 Task: Add Sprouts Marinara Pasta Sauce to the cart.
Action: Mouse moved to (28, 83)
Screenshot: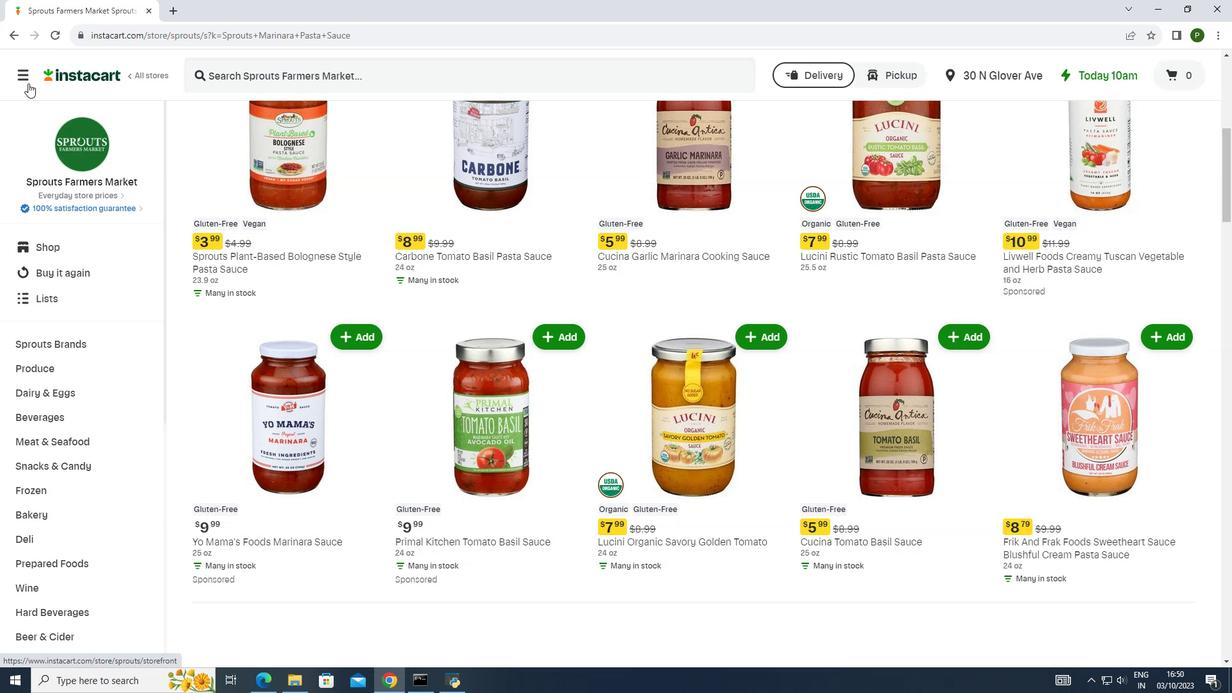 
Action: Mouse pressed left at (28, 83)
Screenshot: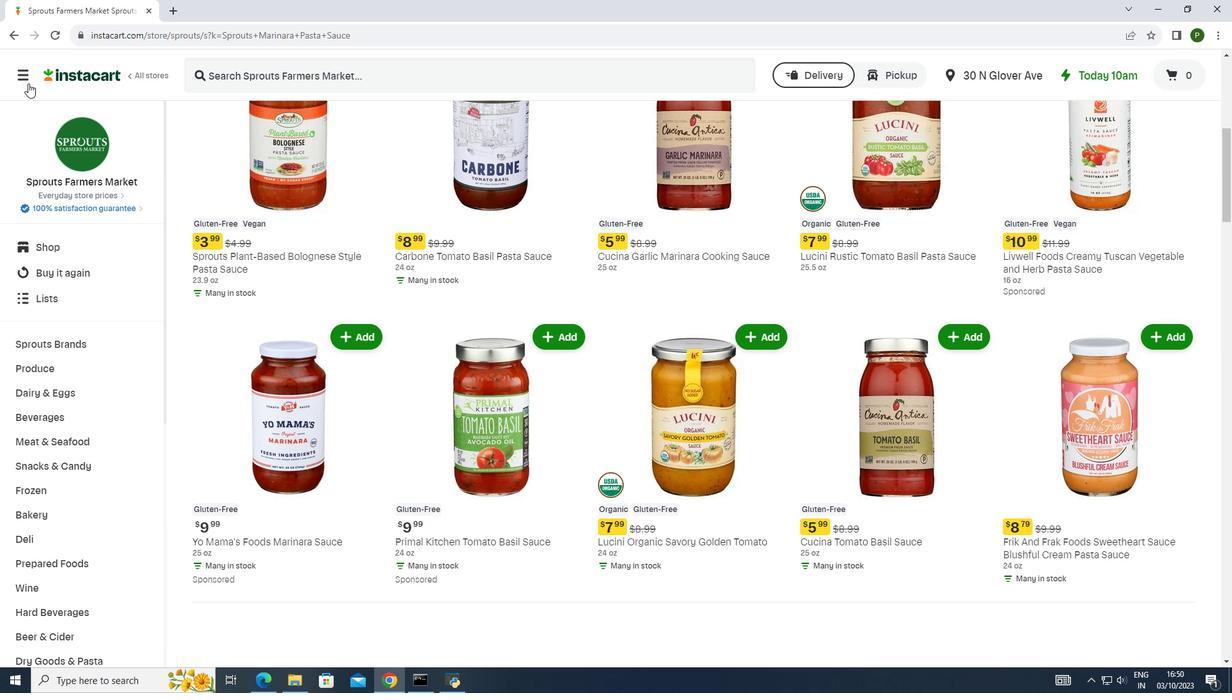 
Action: Mouse moved to (50, 330)
Screenshot: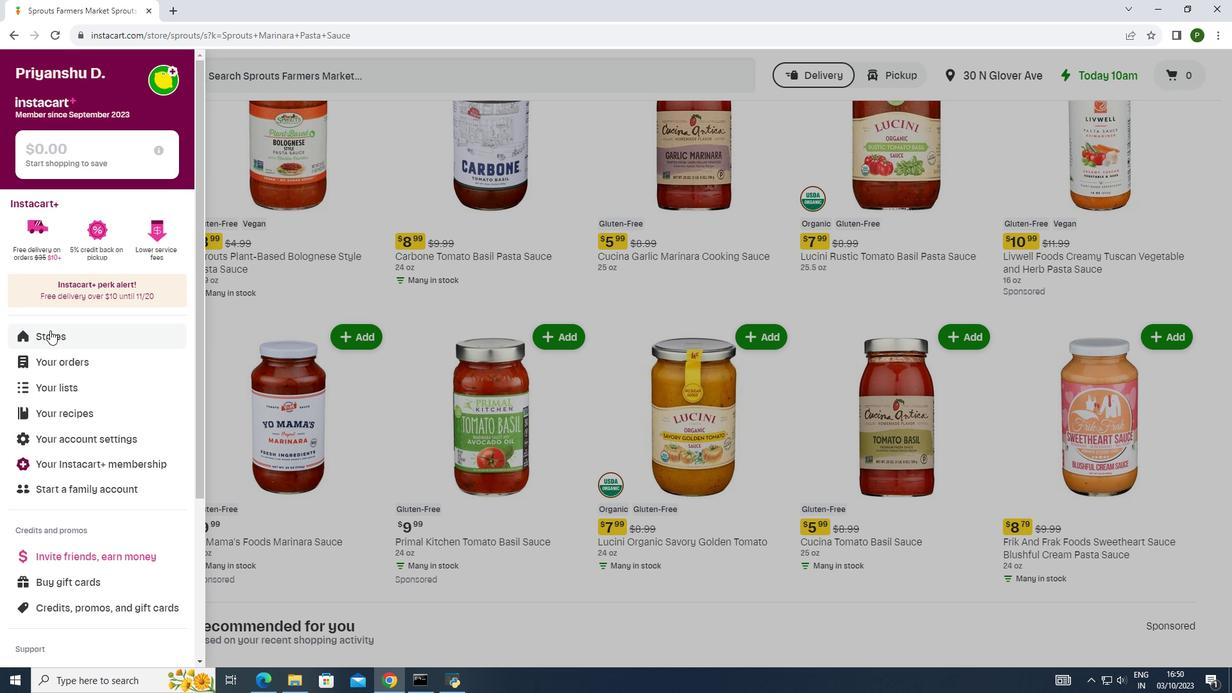 
Action: Mouse pressed left at (50, 330)
Screenshot: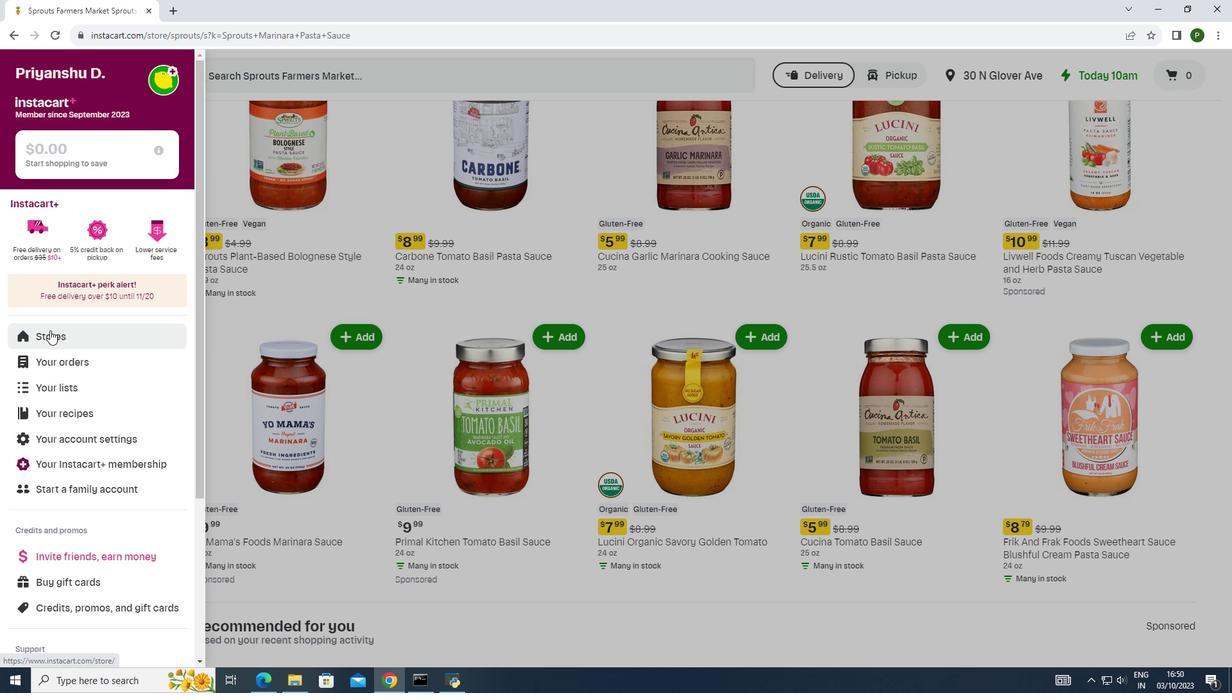 
Action: Mouse moved to (283, 130)
Screenshot: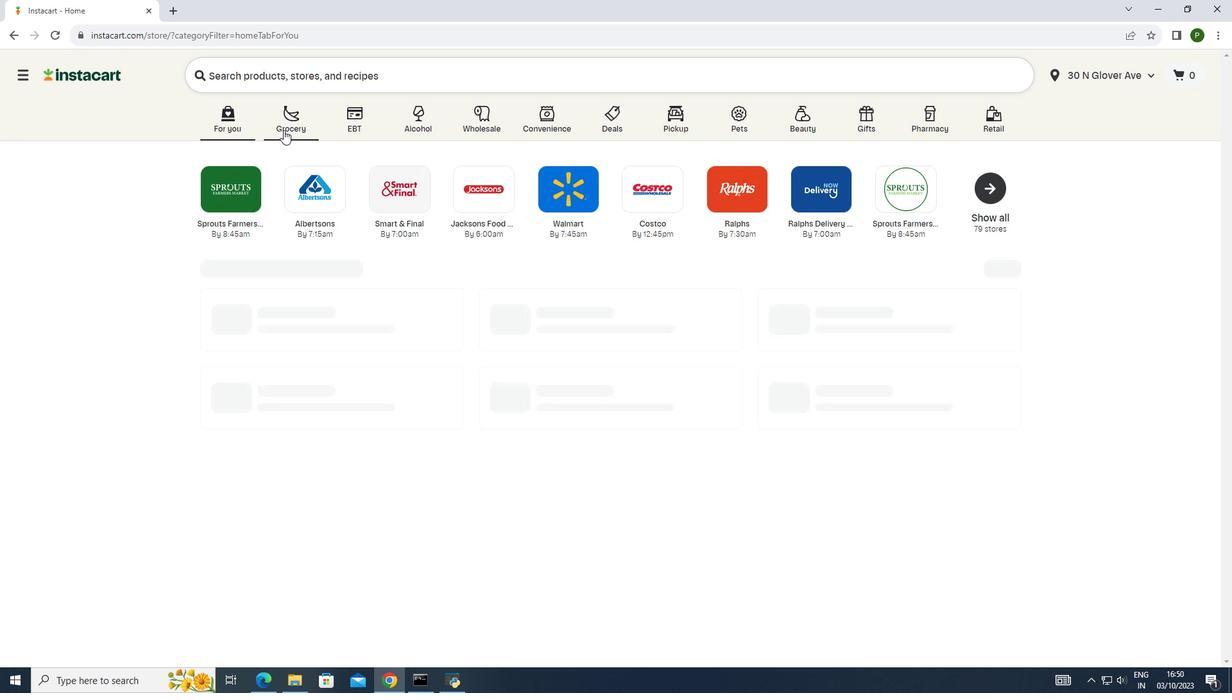
Action: Mouse pressed left at (283, 130)
Screenshot: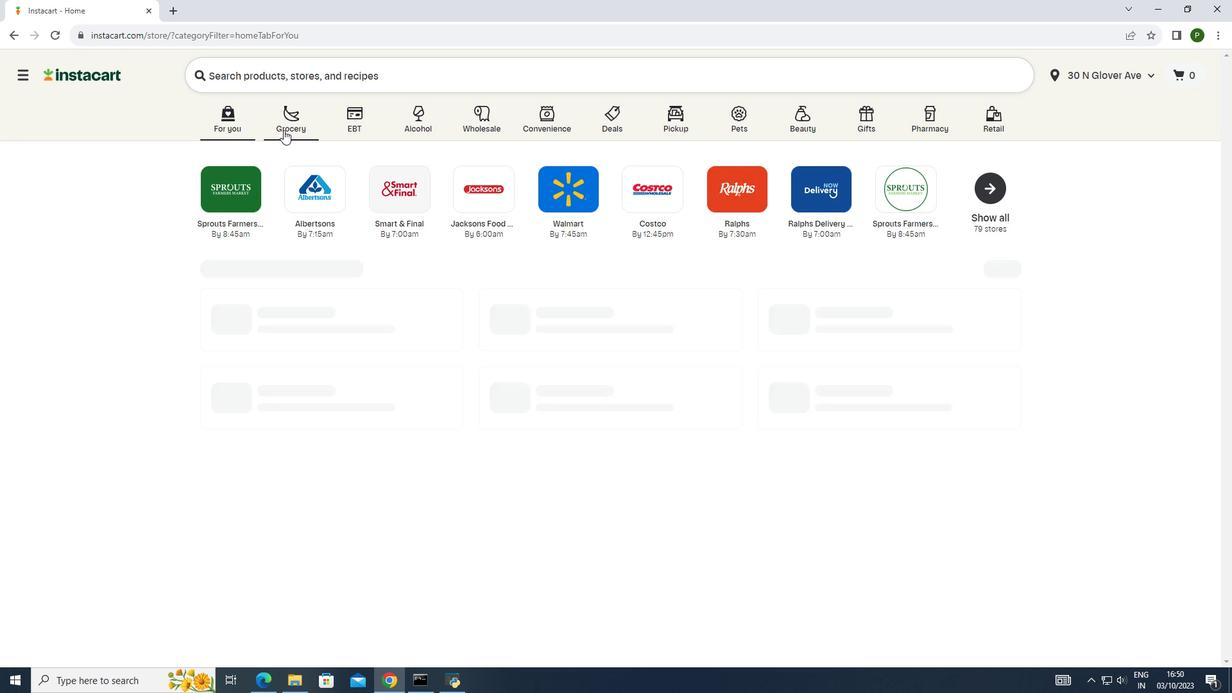 
Action: Mouse pressed left at (283, 130)
Screenshot: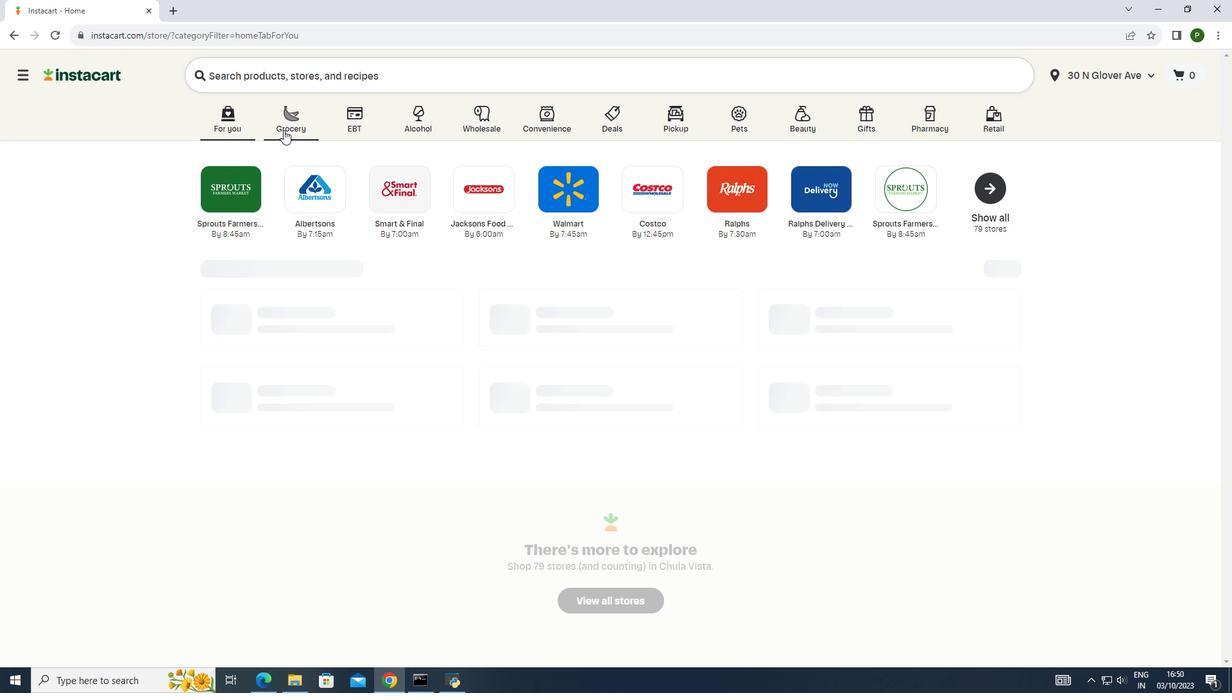 
Action: Mouse moved to (641, 200)
Screenshot: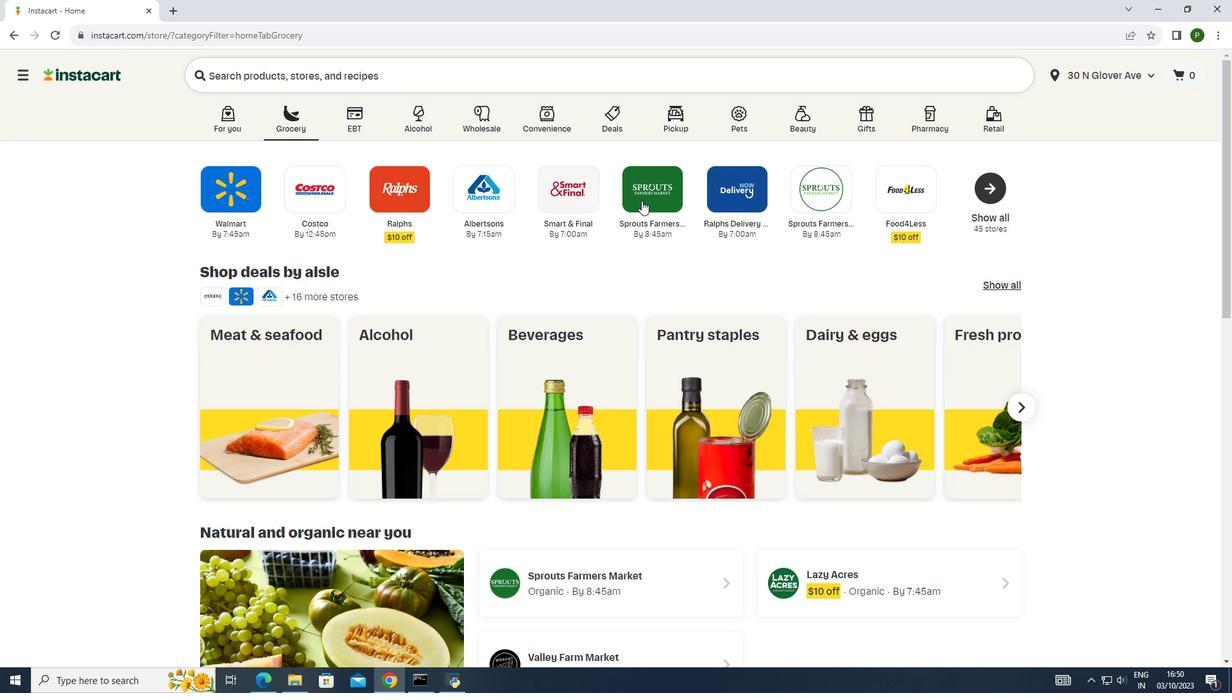 
Action: Mouse pressed left at (641, 200)
Screenshot: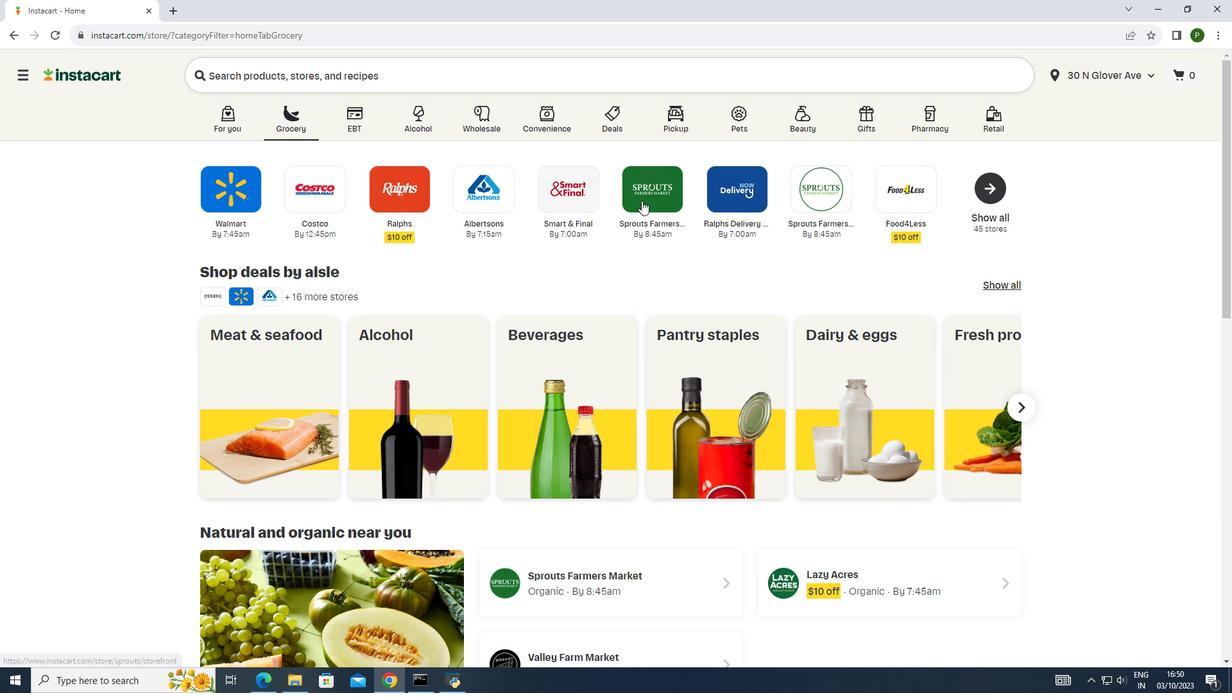 
Action: Mouse moved to (95, 345)
Screenshot: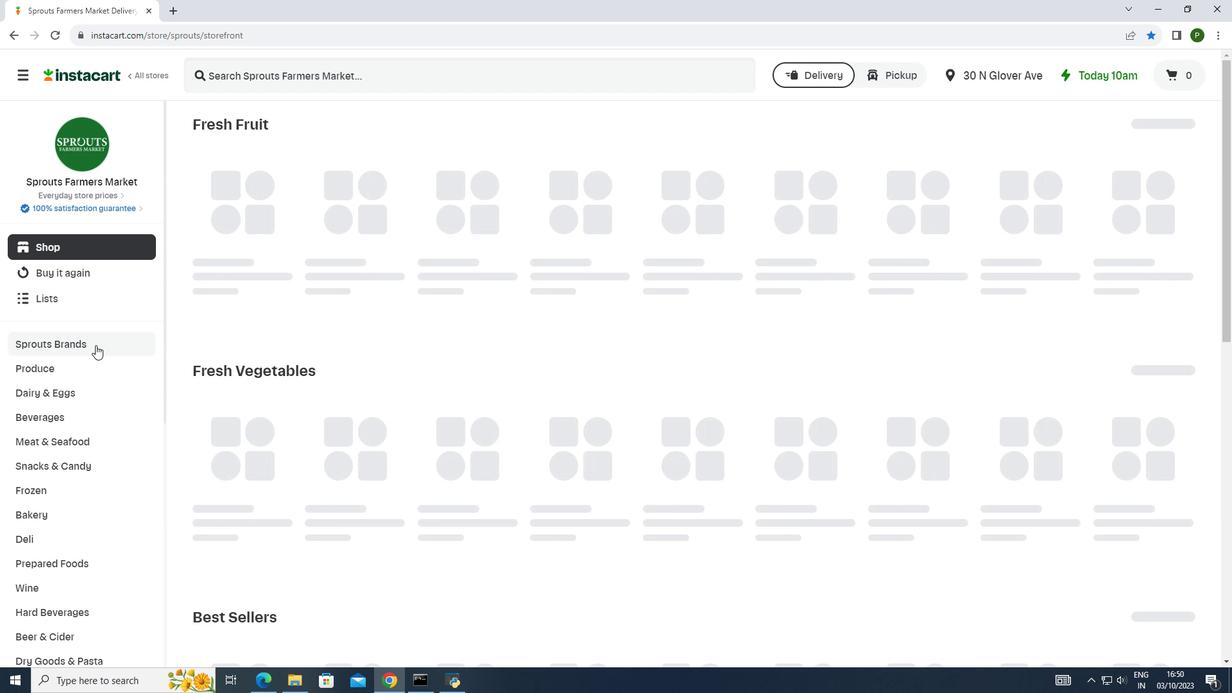 
Action: Mouse pressed left at (95, 345)
Screenshot: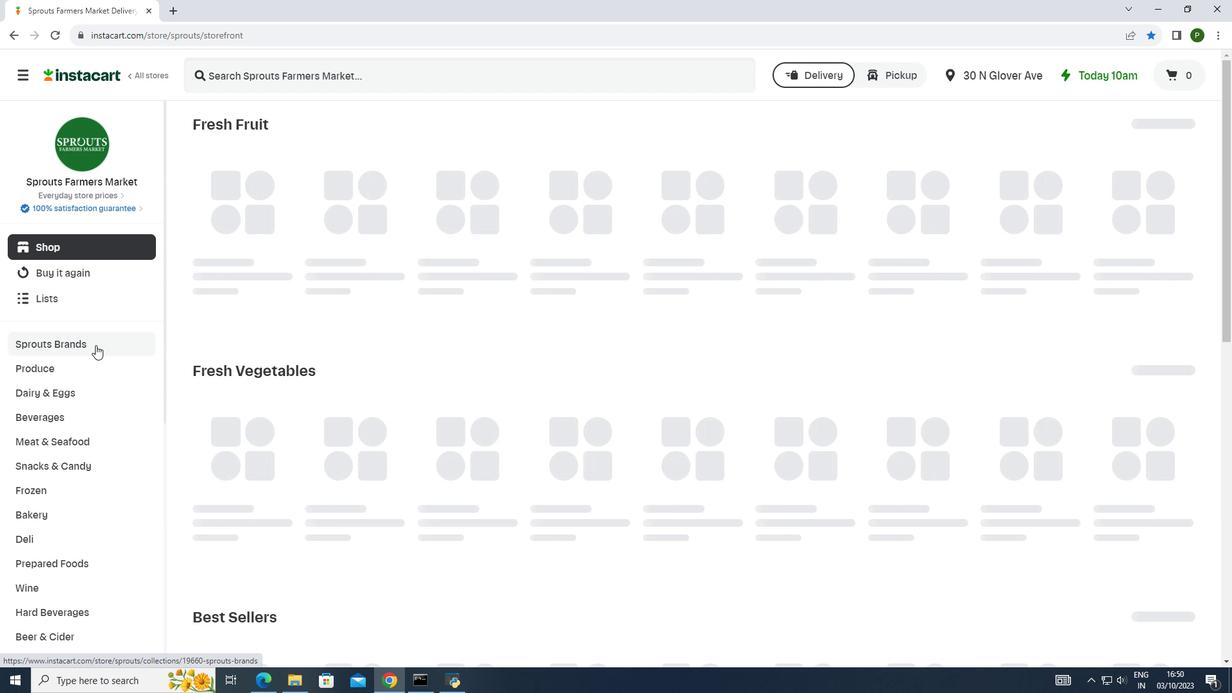 
Action: Mouse moved to (77, 441)
Screenshot: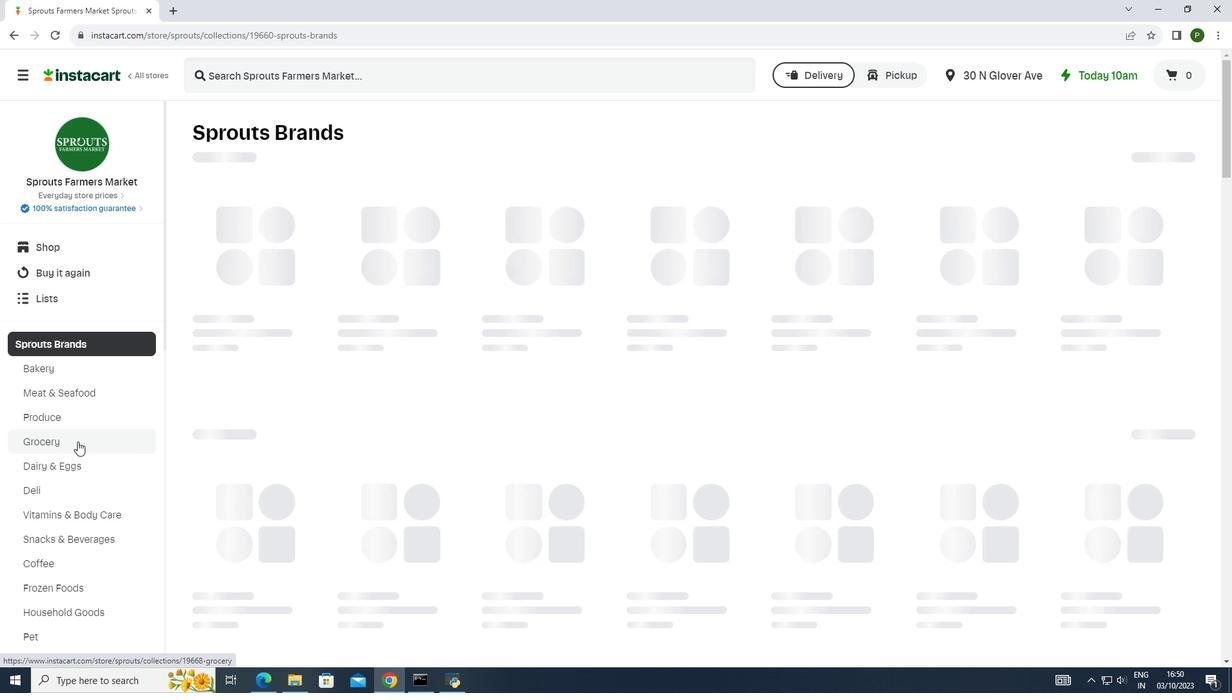 
Action: Mouse pressed left at (77, 441)
Screenshot: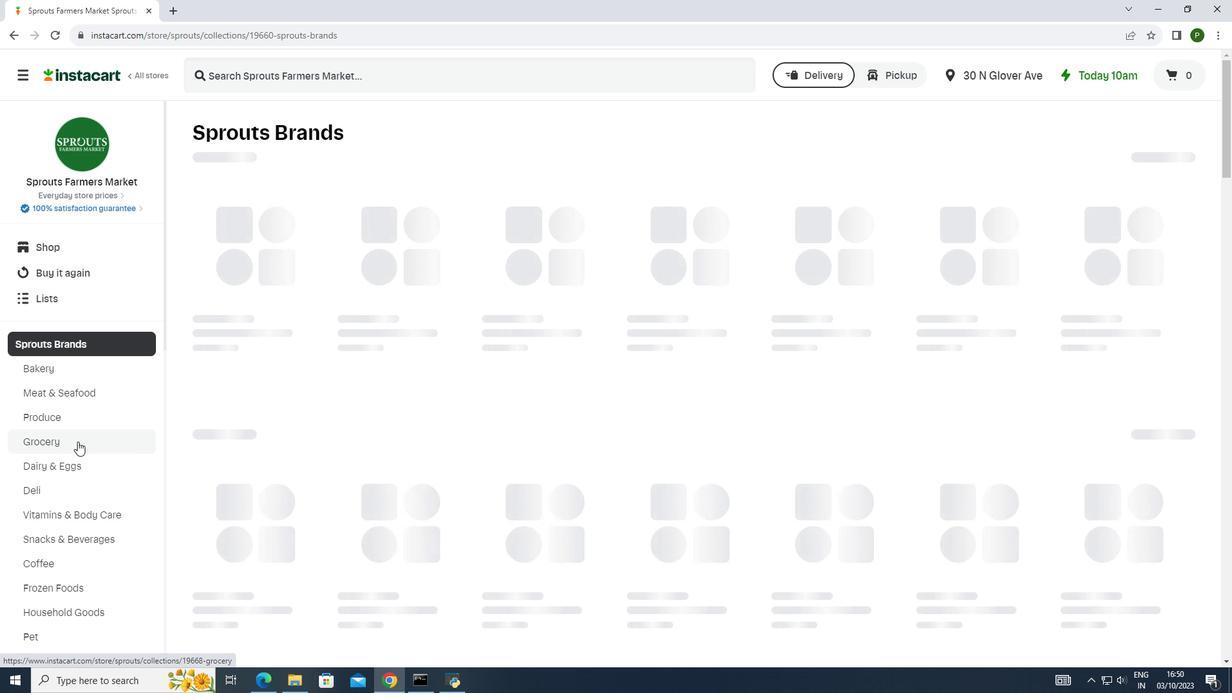 
Action: Mouse moved to (228, 227)
Screenshot: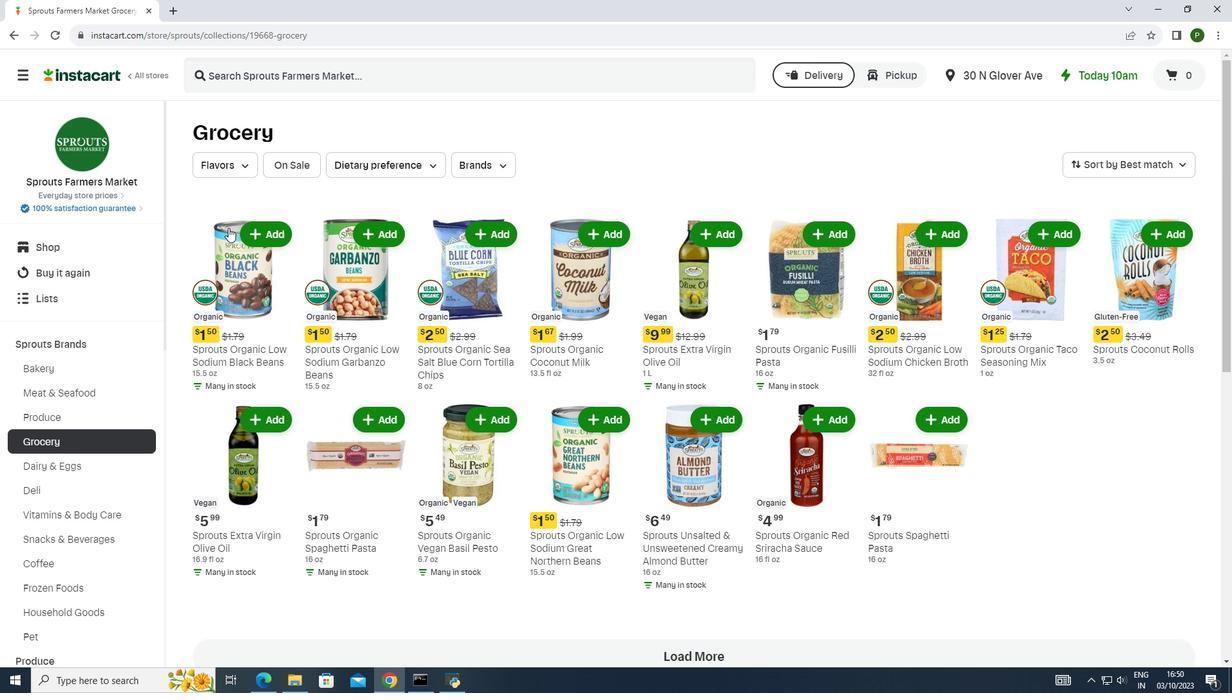 
Action: Mouse scrolled (228, 227) with delta (0, 0)
Screenshot: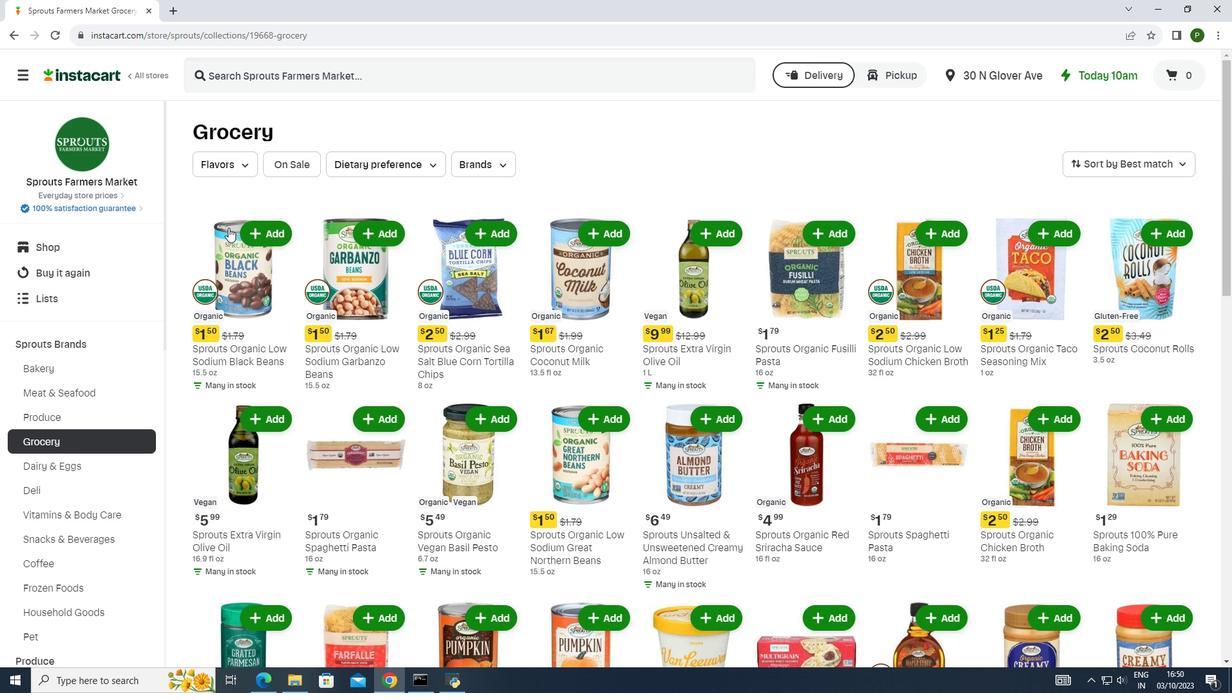 
Action: Mouse scrolled (228, 227) with delta (0, 0)
Screenshot: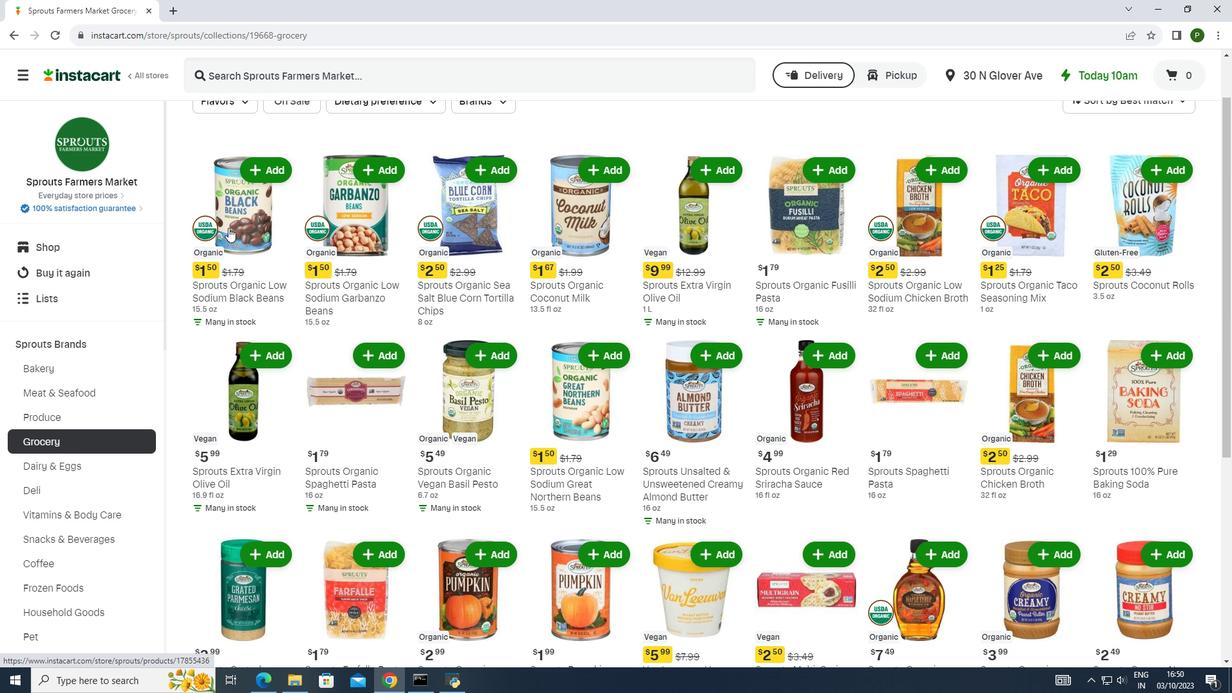 
Action: Mouse moved to (250, 236)
Screenshot: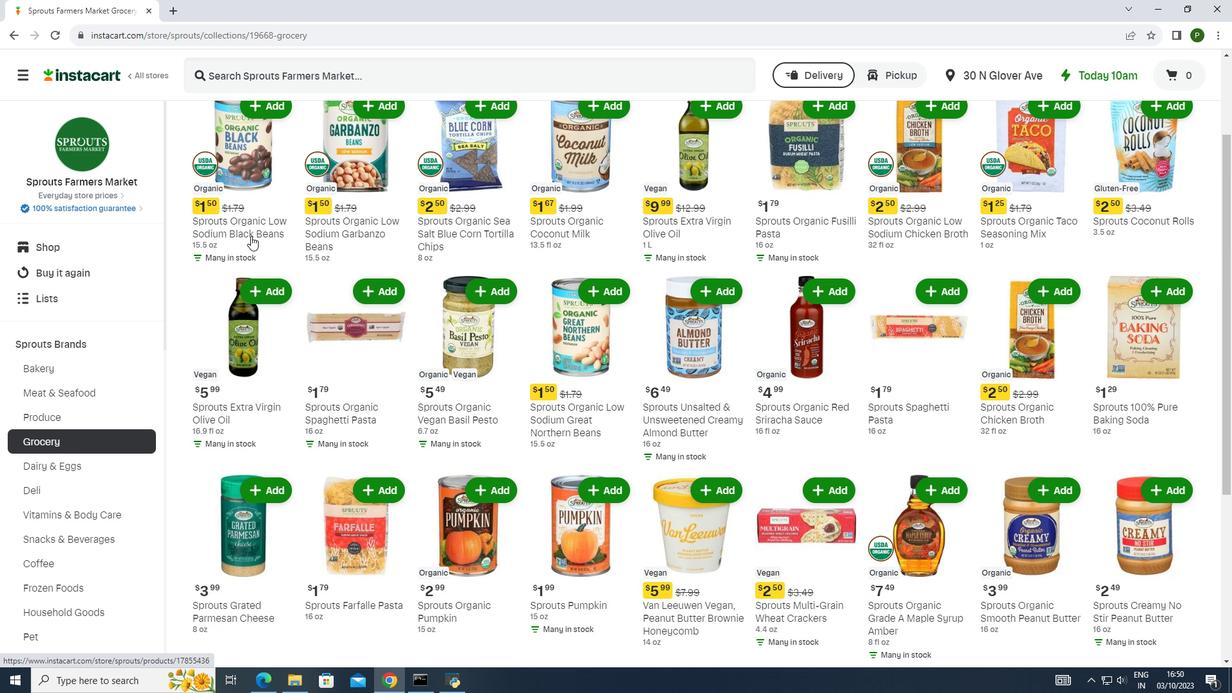 
Action: Mouse scrolled (250, 235) with delta (0, 0)
Screenshot: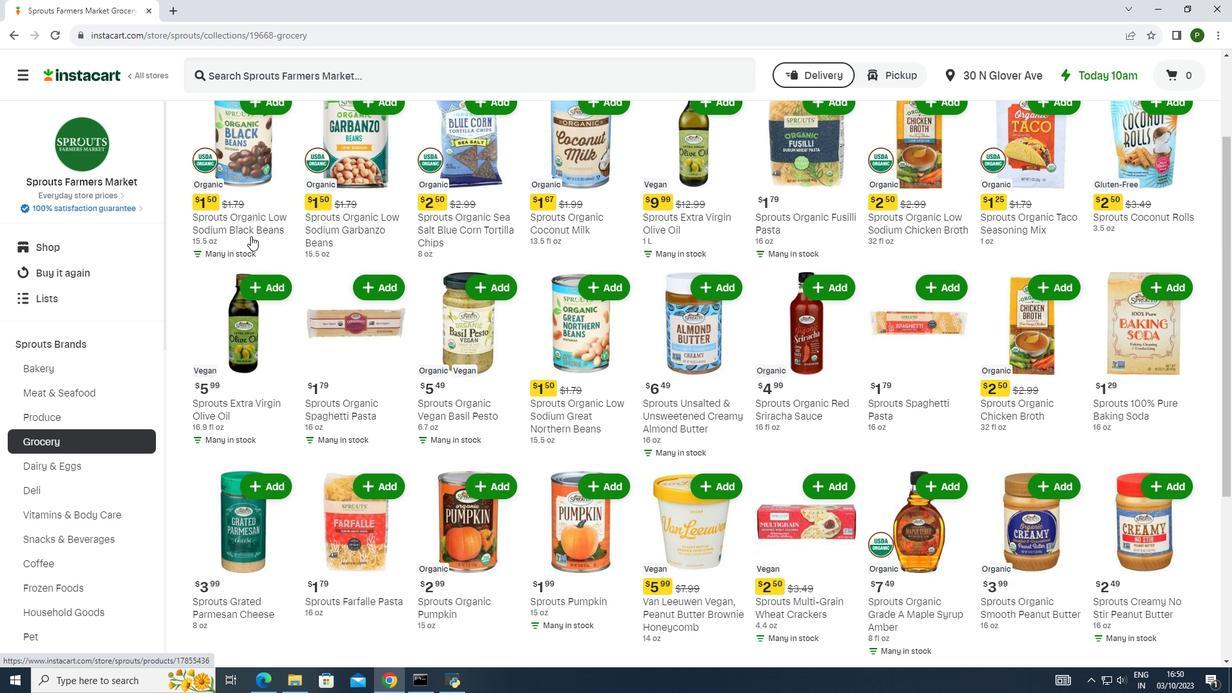 
Action: Mouse scrolled (250, 235) with delta (0, 0)
Screenshot: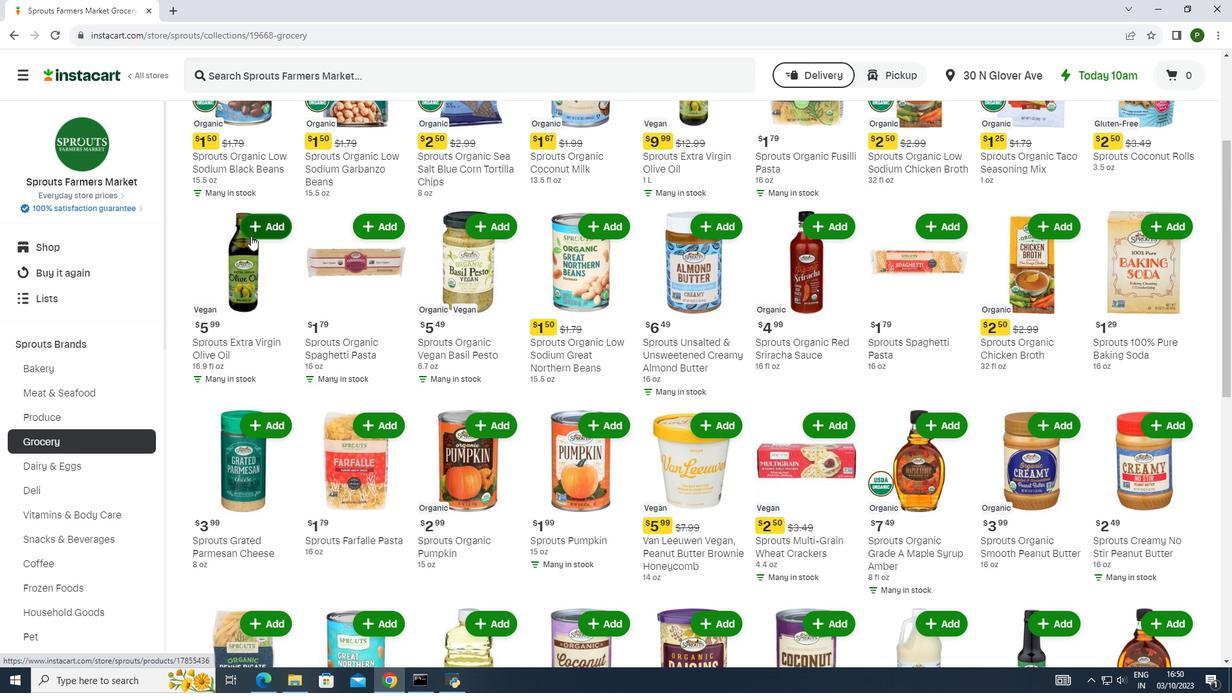 
Action: Mouse scrolled (250, 235) with delta (0, 0)
Screenshot: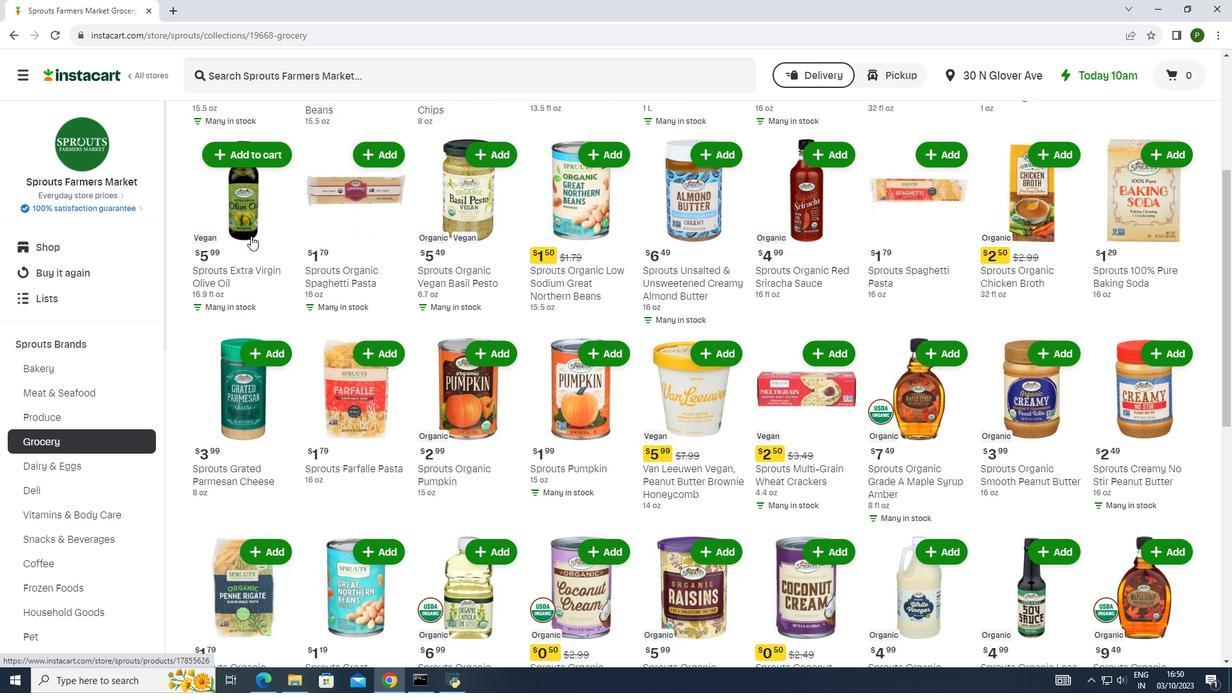 
Action: Mouse scrolled (250, 235) with delta (0, 0)
Screenshot: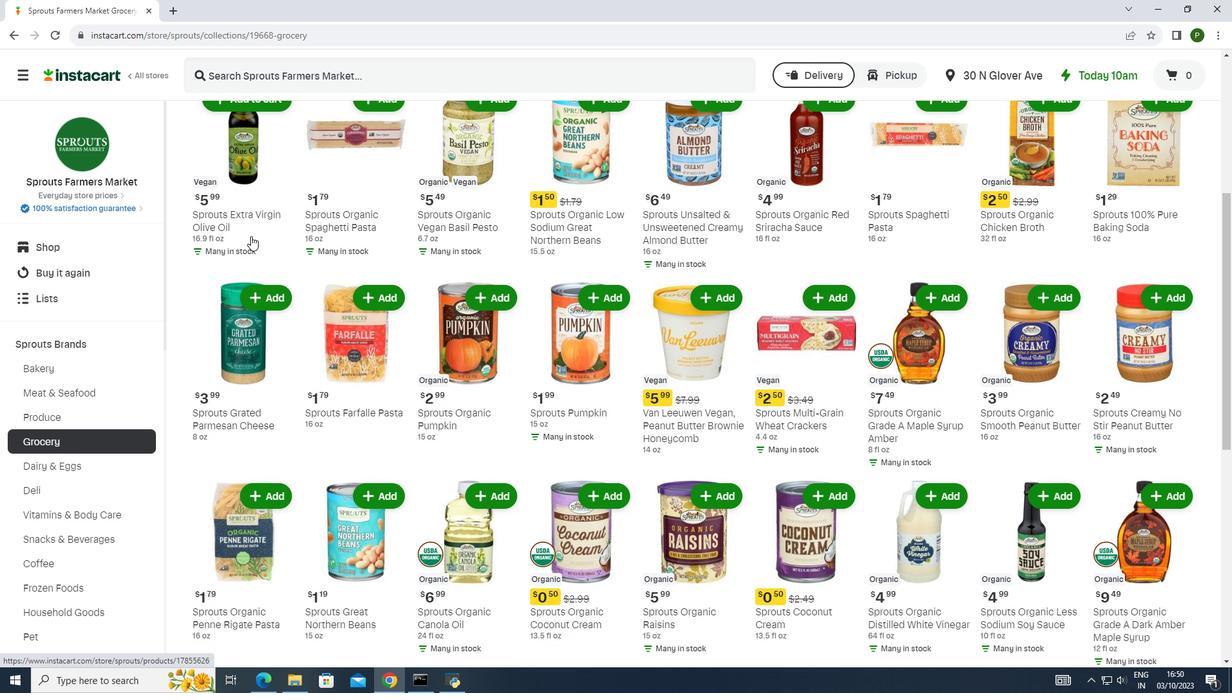 
Action: Mouse scrolled (250, 235) with delta (0, 0)
Screenshot: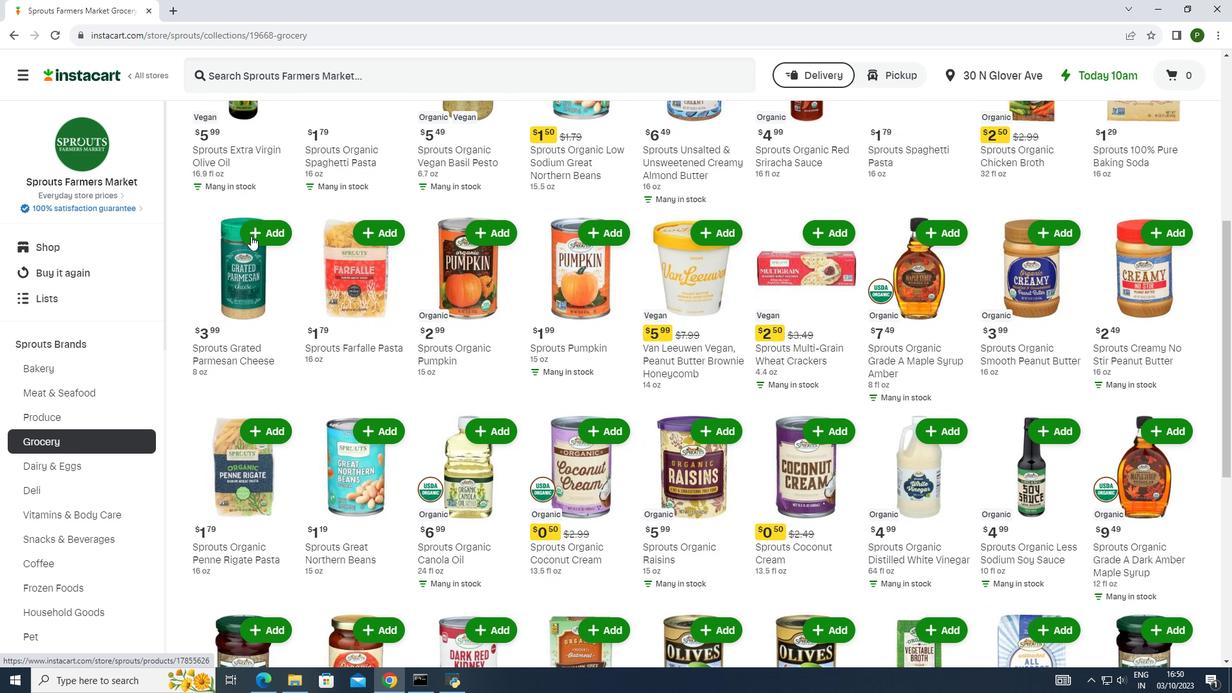 
Action: Mouse scrolled (250, 235) with delta (0, 0)
Screenshot: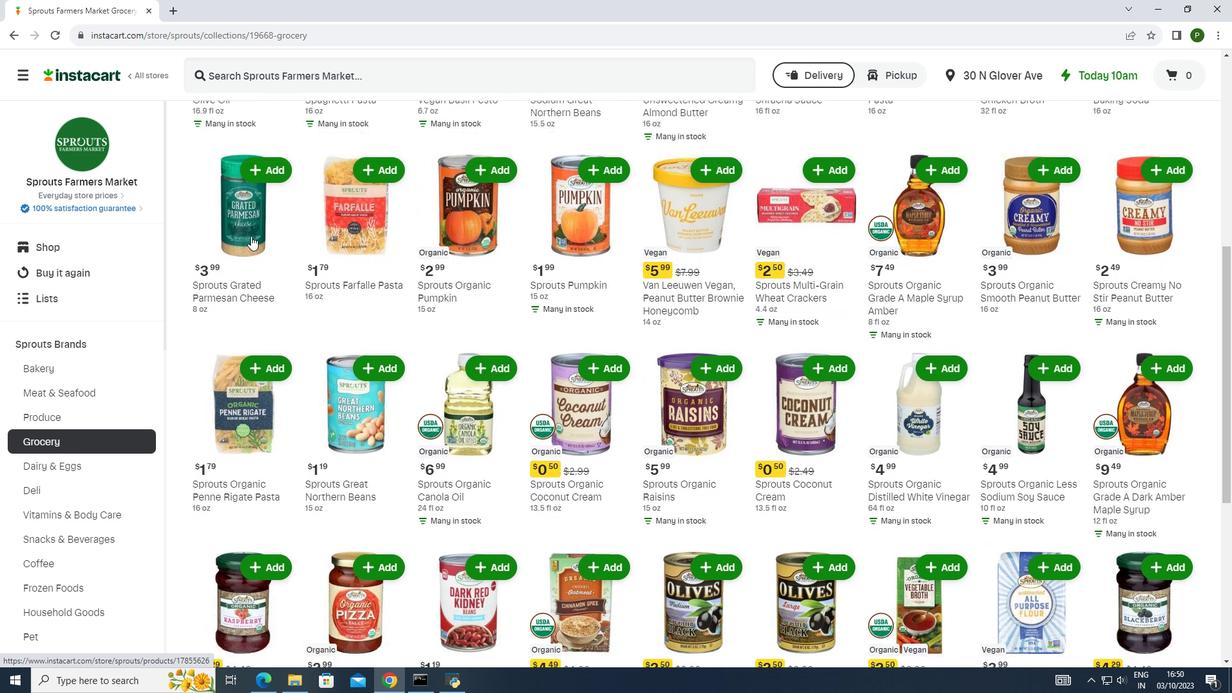 
Action: Mouse scrolled (250, 235) with delta (0, 0)
Screenshot: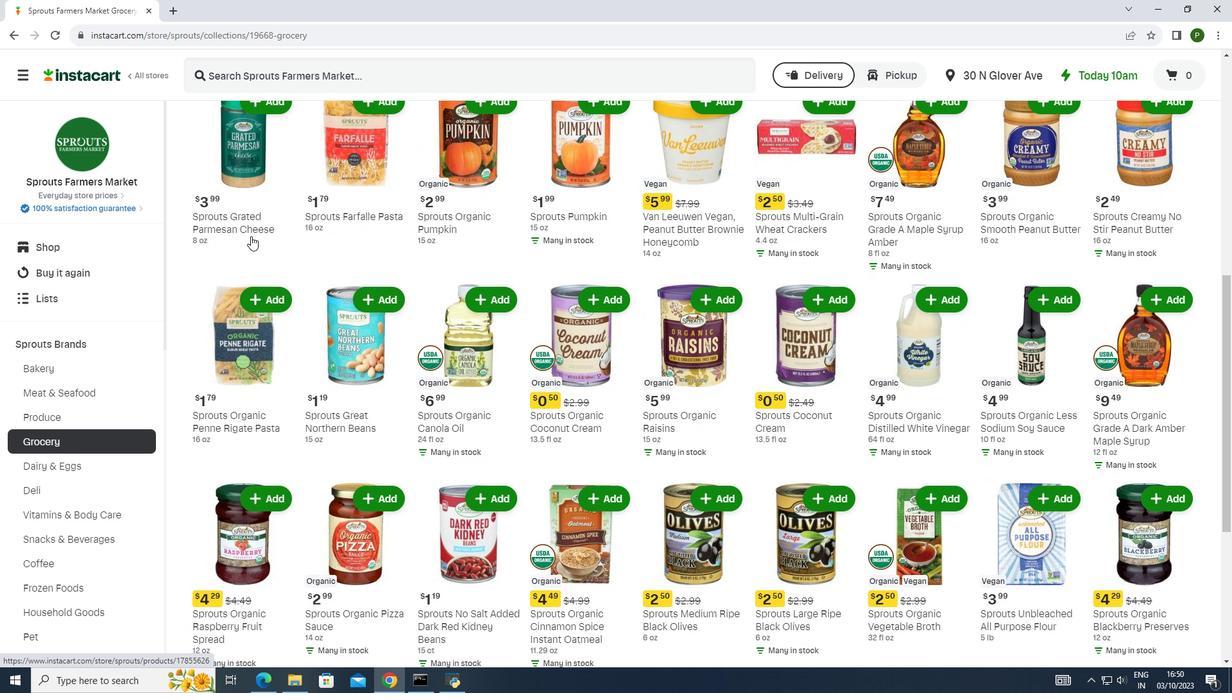 
Action: Mouse scrolled (250, 235) with delta (0, 0)
Screenshot: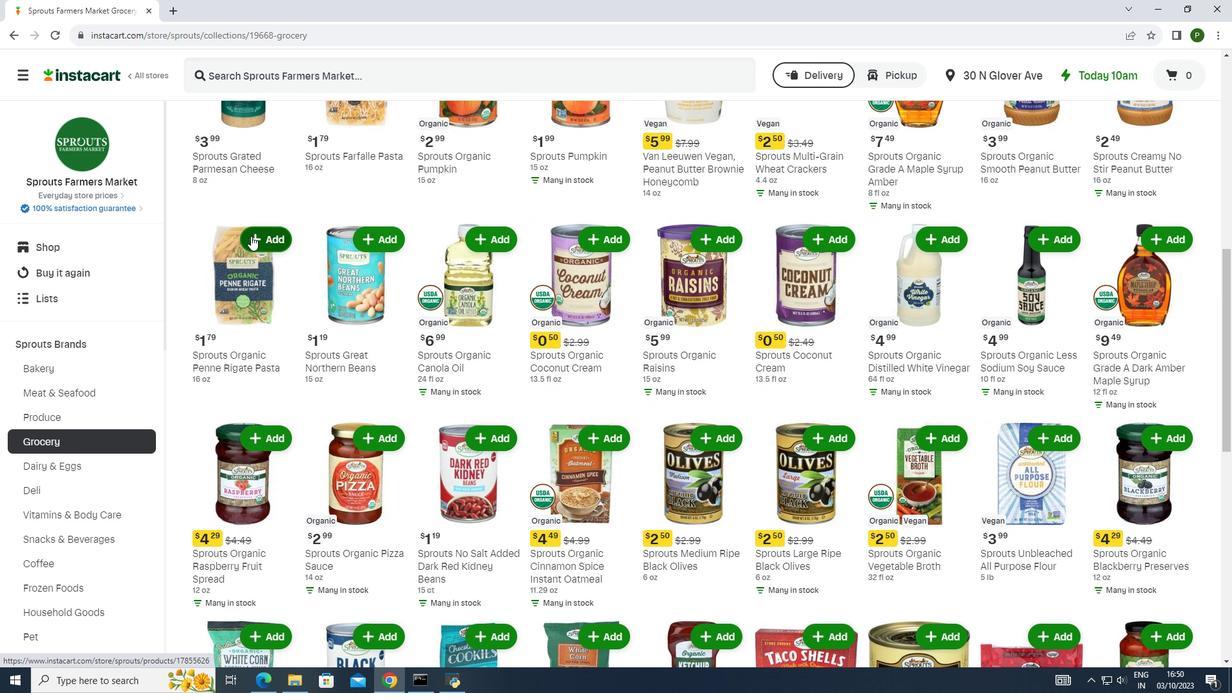 
Action: Mouse scrolled (250, 235) with delta (0, 0)
Screenshot: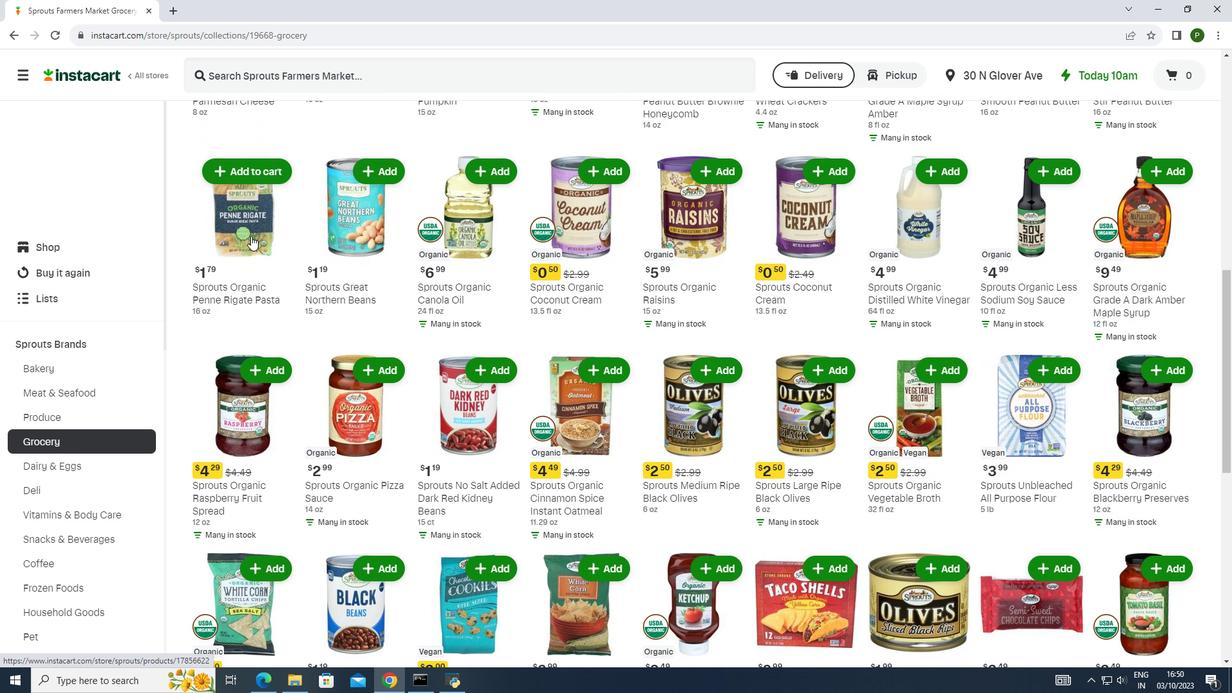 
Action: Mouse scrolled (250, 235) with delta (0, 0)
Screenshot: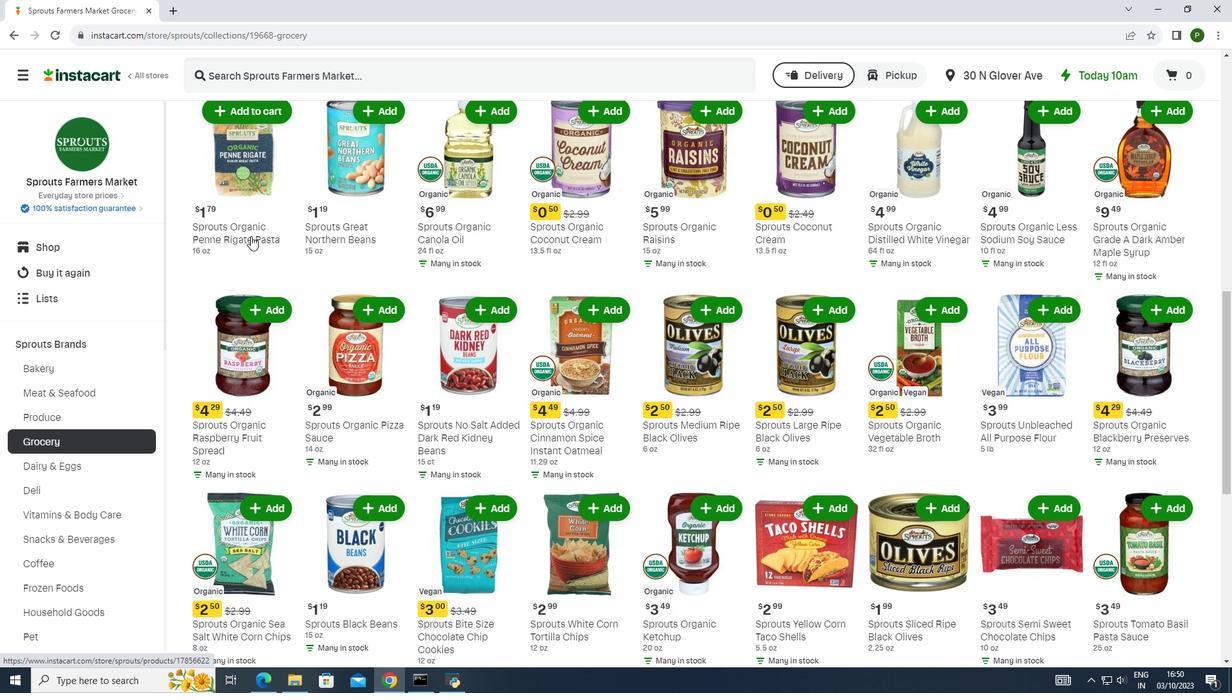 
Action: Mouse scrolled (250, 235) with delta (0, 0)
Screenshot: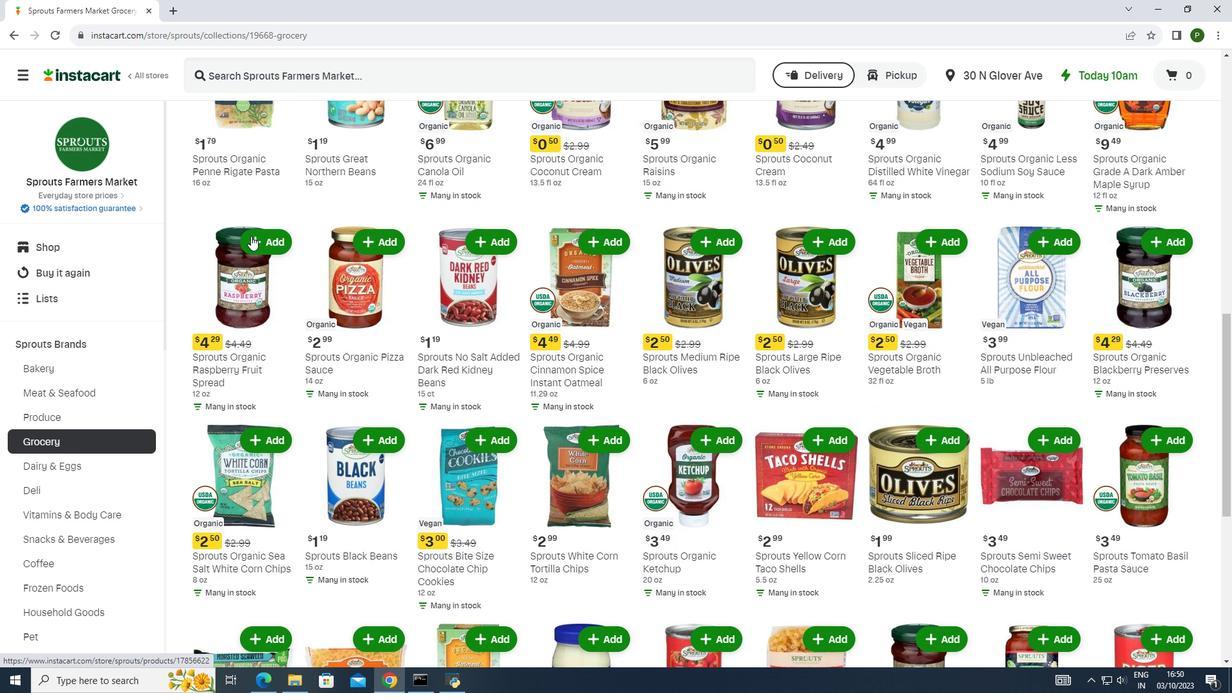 
Action: Mouse scrolled (250, 235) with delta (0, 0)
Screenshot: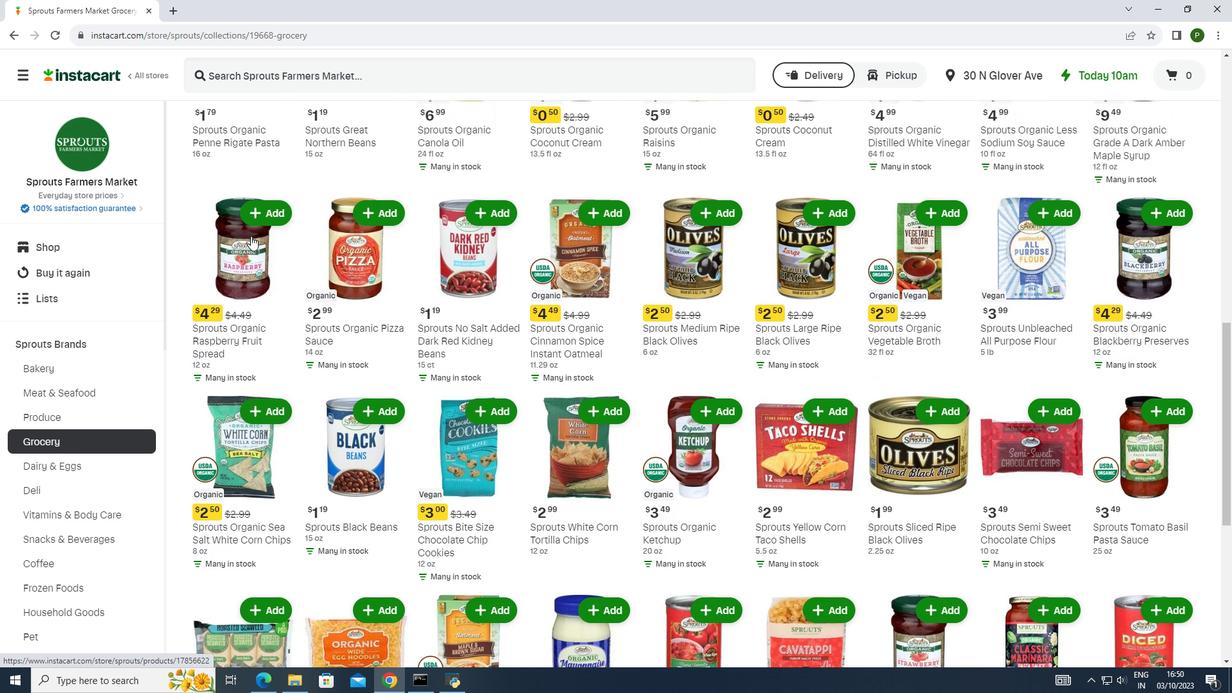 
Action: Mouse scrolled (250, 235) with delta (0, 0)
Screenshot: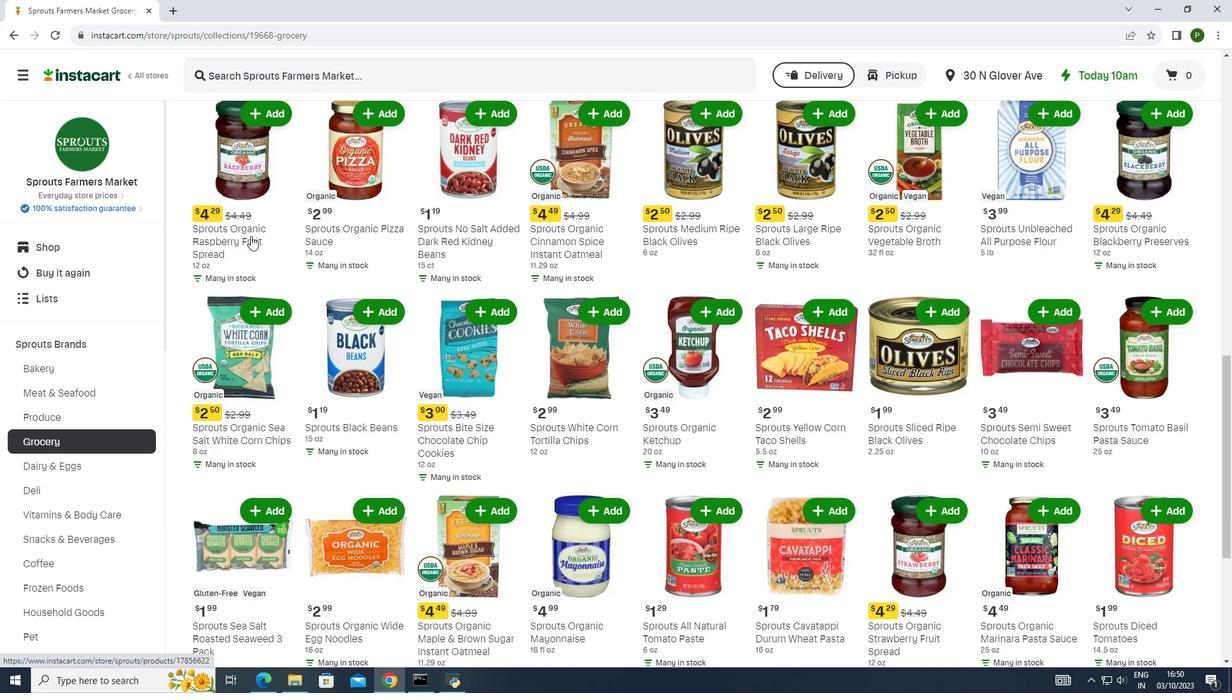 
Action: Mouse scrolled (250, 235) with delta (0, 0)
Screenshot: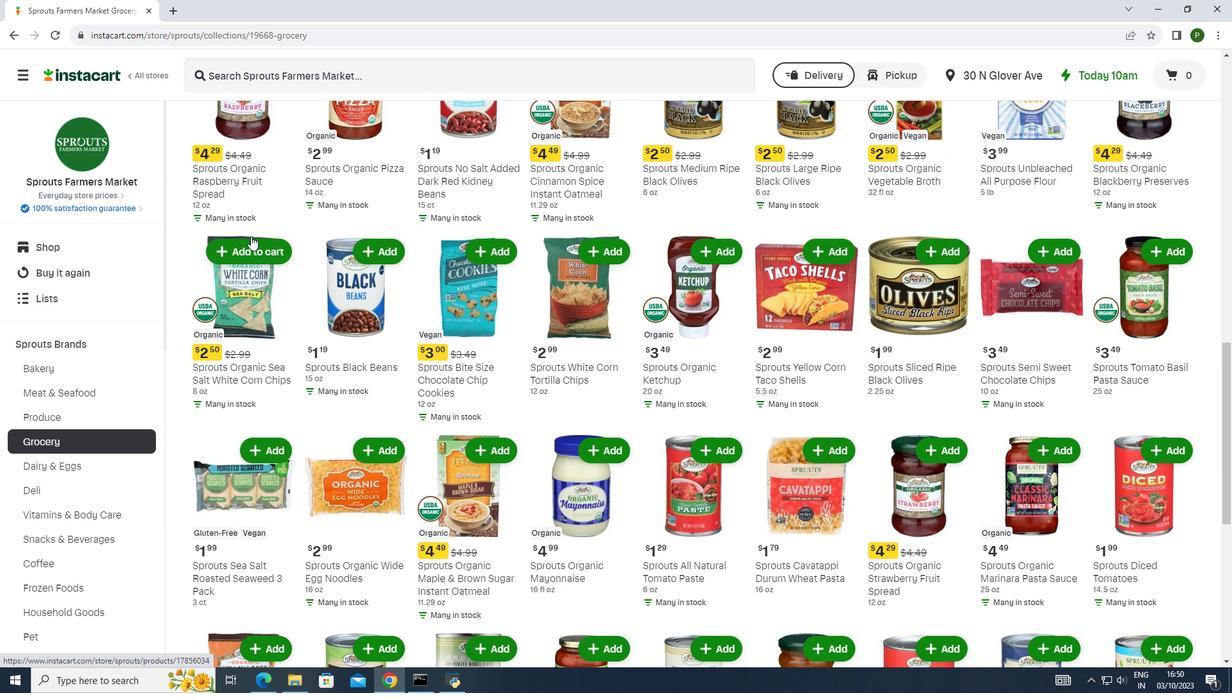 
Action: Mouse scrolled (250, 235) with delta (0, 0)
Screenshot: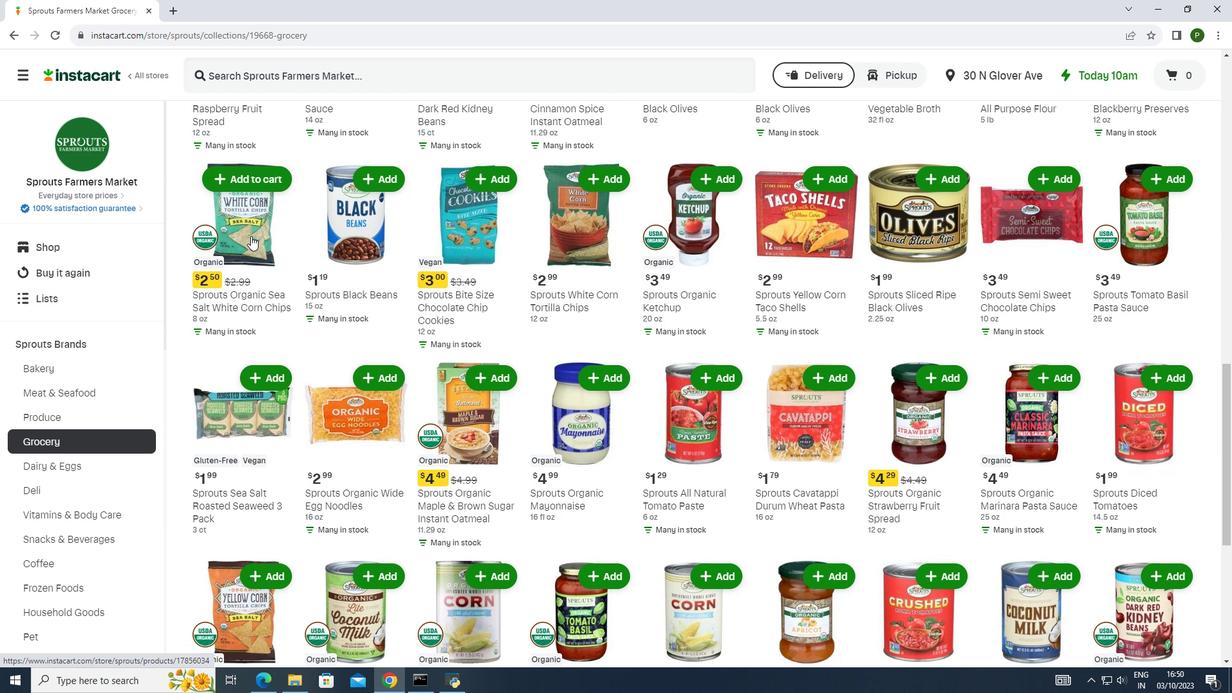 
Action: Mouse scrolled (250, 235) with delta (0, 0)
Screenshot: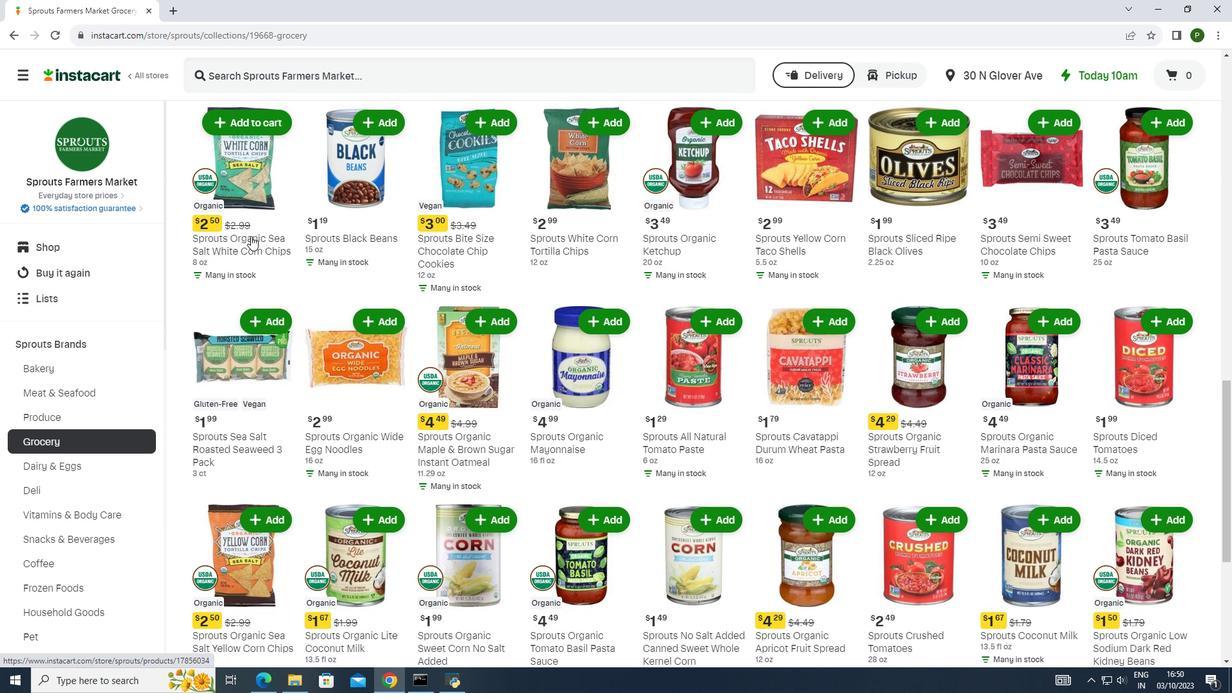 
Action: Mouse scrolled (250, 235) with delta (0, 0)
Screenshot: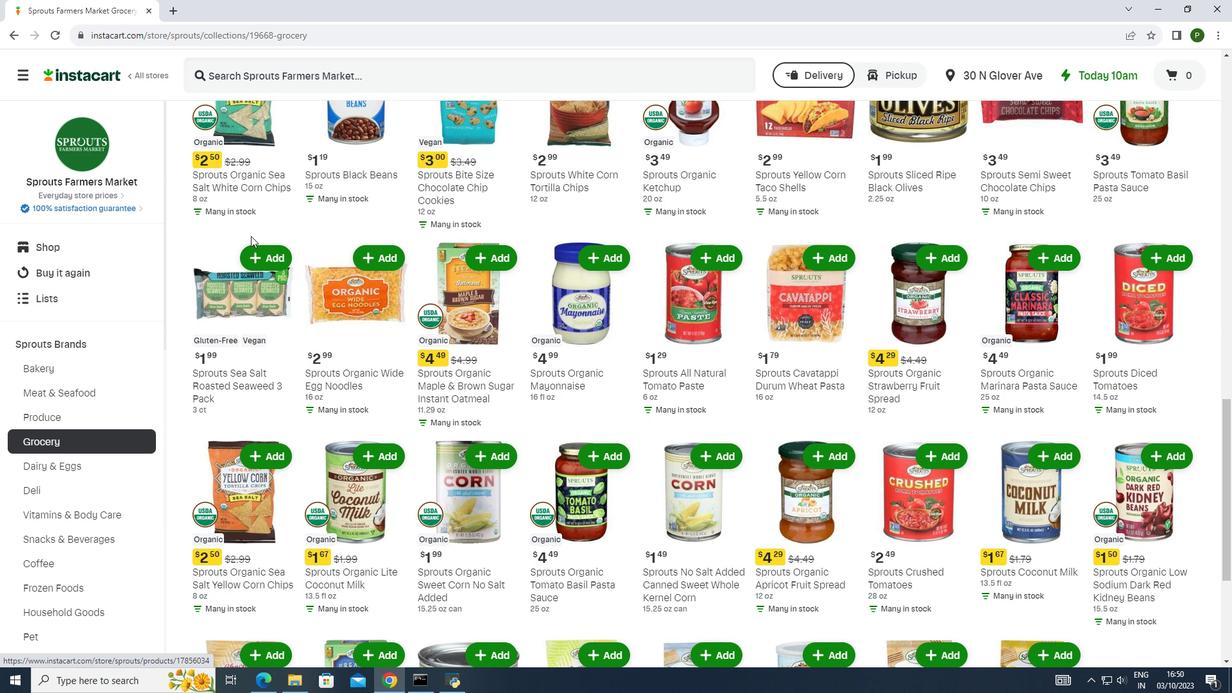 
Action: Mouse scrolled (250, 235) with delta (0, 0)
Screenshot: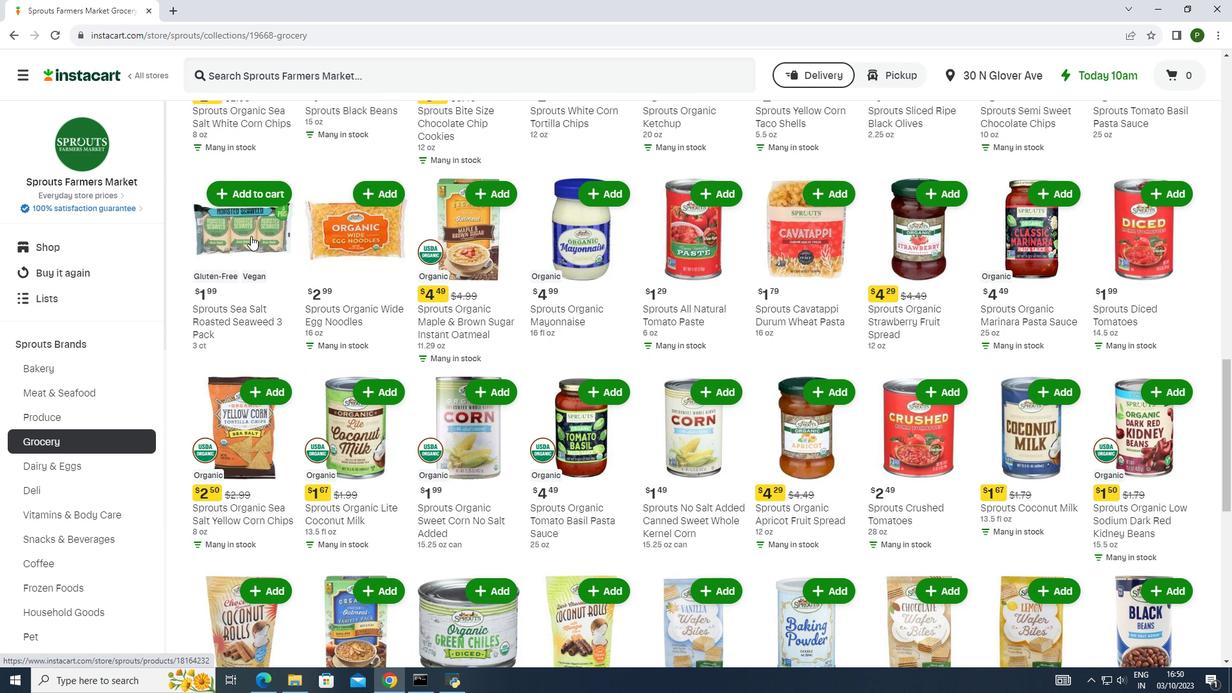 
Action: Mouse scrolled (250, 235) with delta (0, 0)
Screenshot: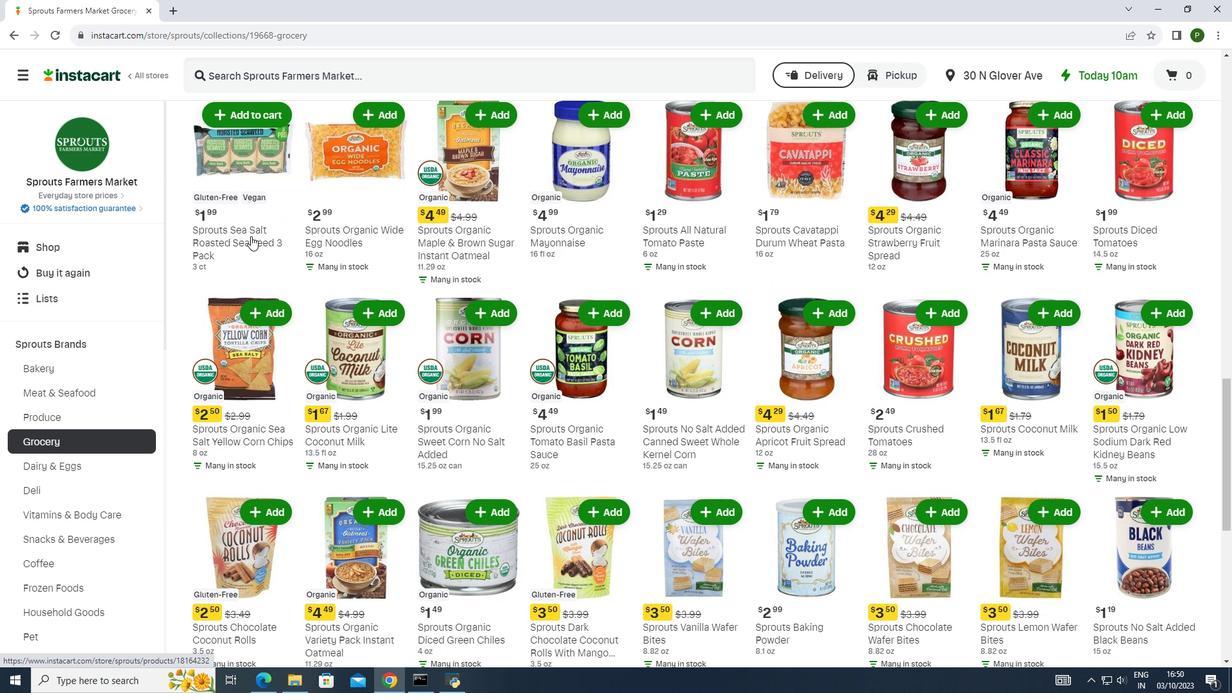 
Action: Mouse scrolled (250, 235) with delta (0, 0)
Screenshot: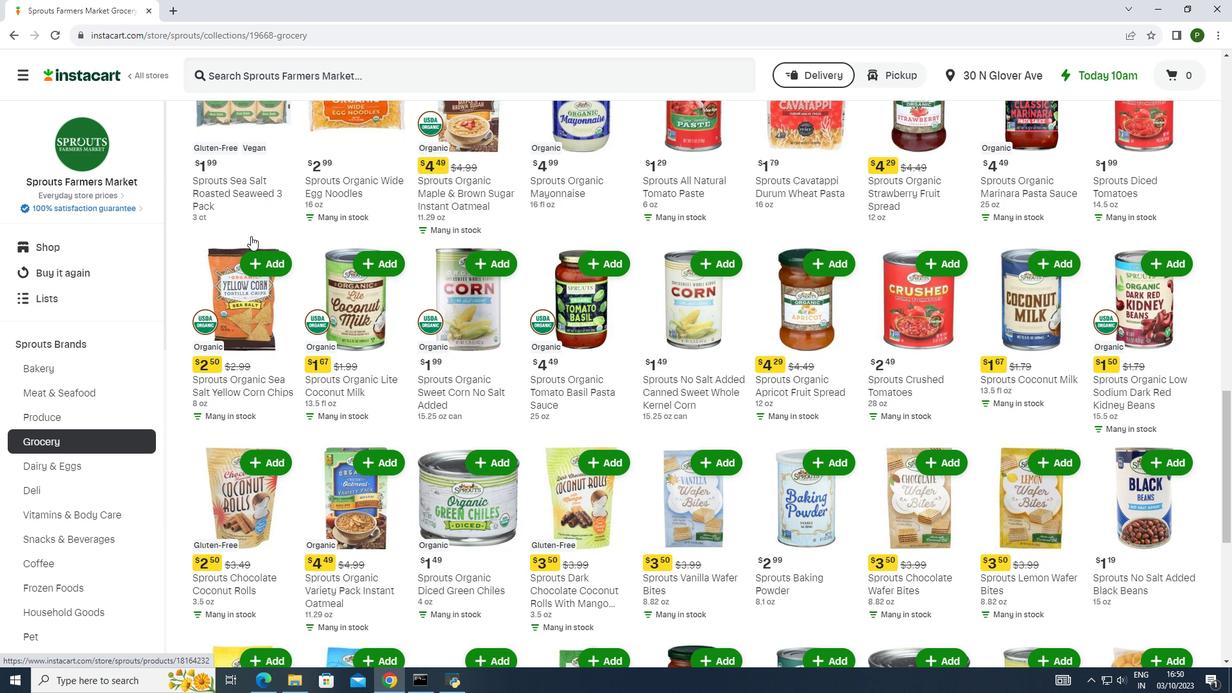 
Action: Mouse scrolled (250, 235) with delta (0, 0)
Screenshot: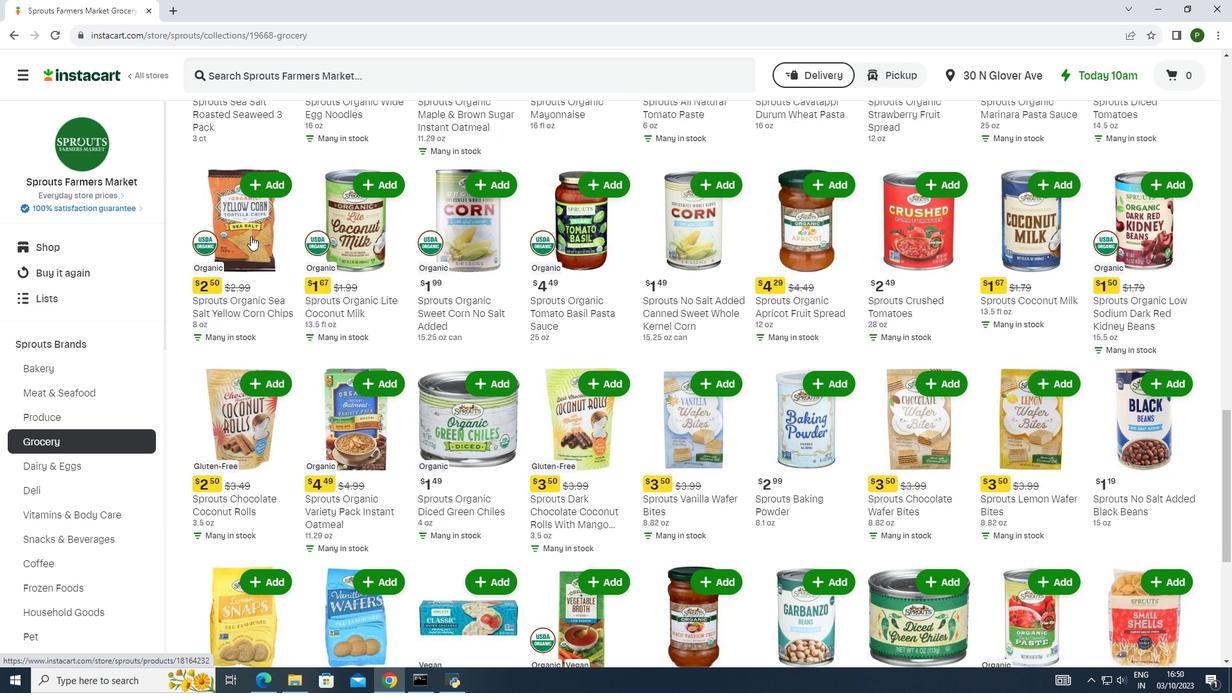 
Action: Mouse scrolled (250, 235) with delta (0, 0)
Screenshot: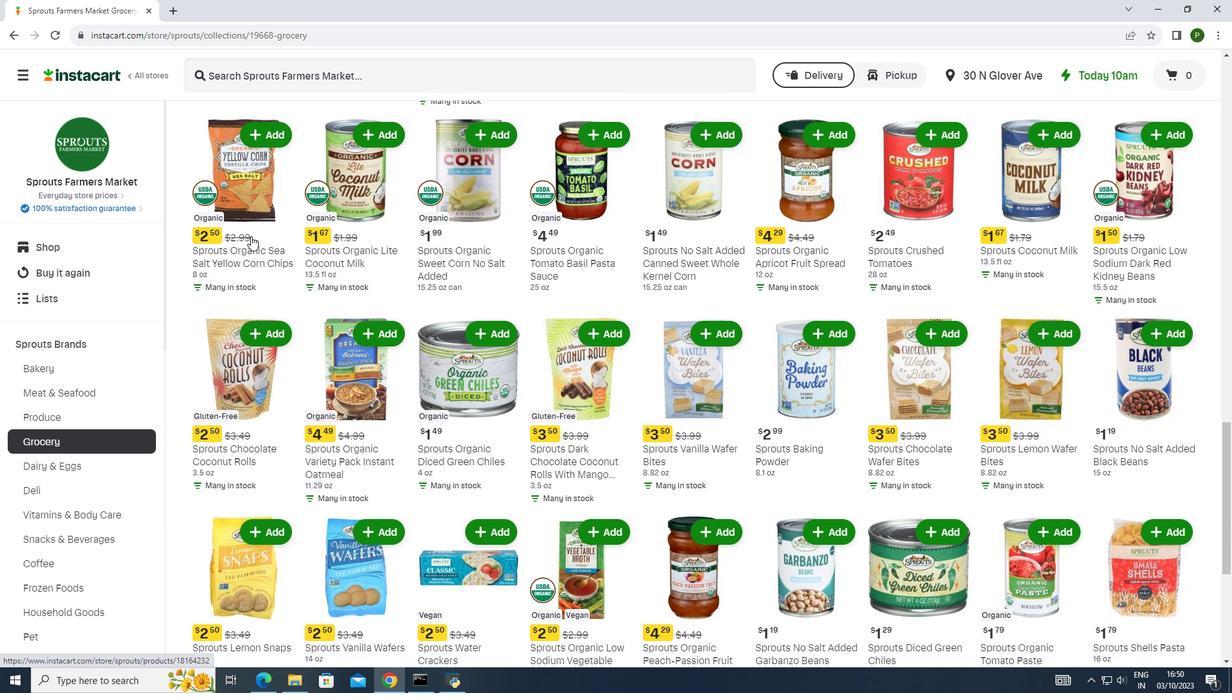
Action: Mouse scrolled (250, 235) with delta (0, 0)
Screenshot: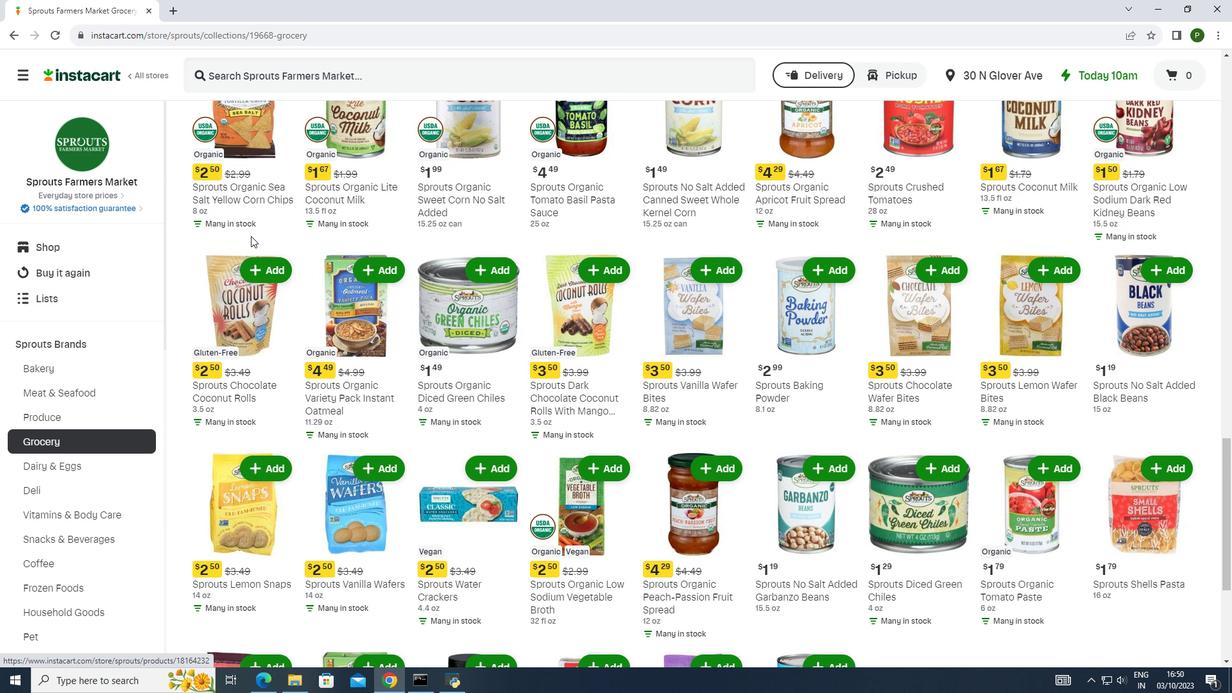 
Action: Mouse scrolled (250, 235) with delta (0, 0)
Screenshot: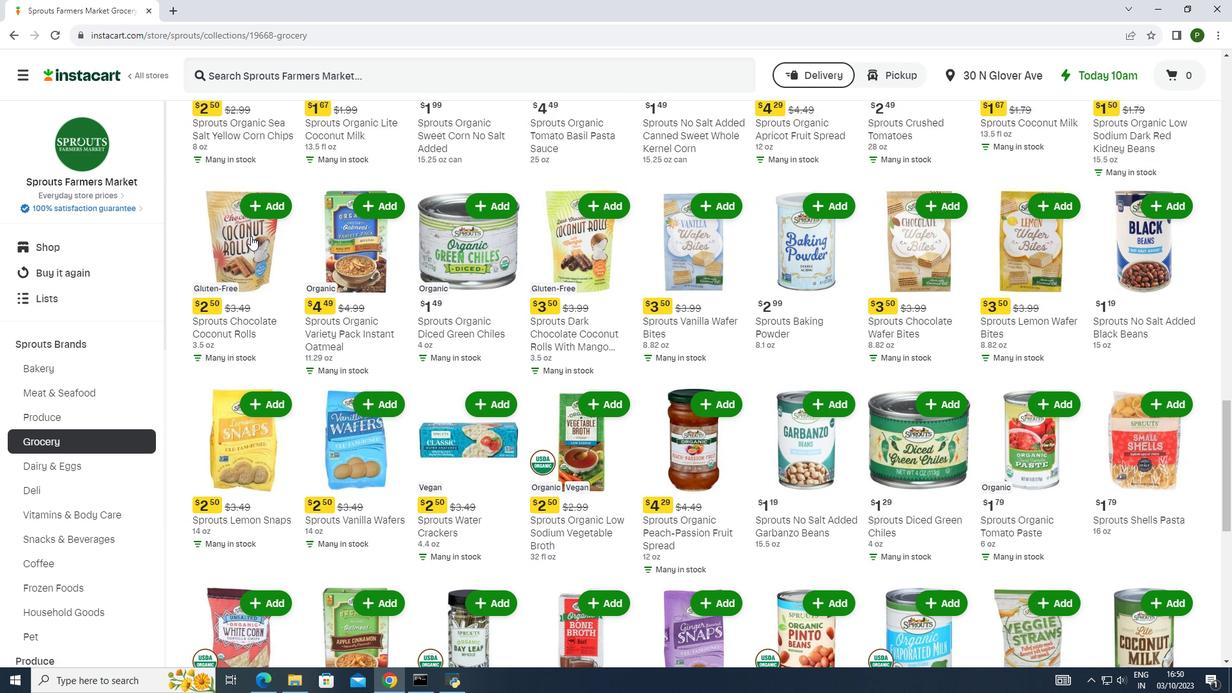 
Action: Mouse scrolled (250, 235) with delta (0, 0)
Screenshot: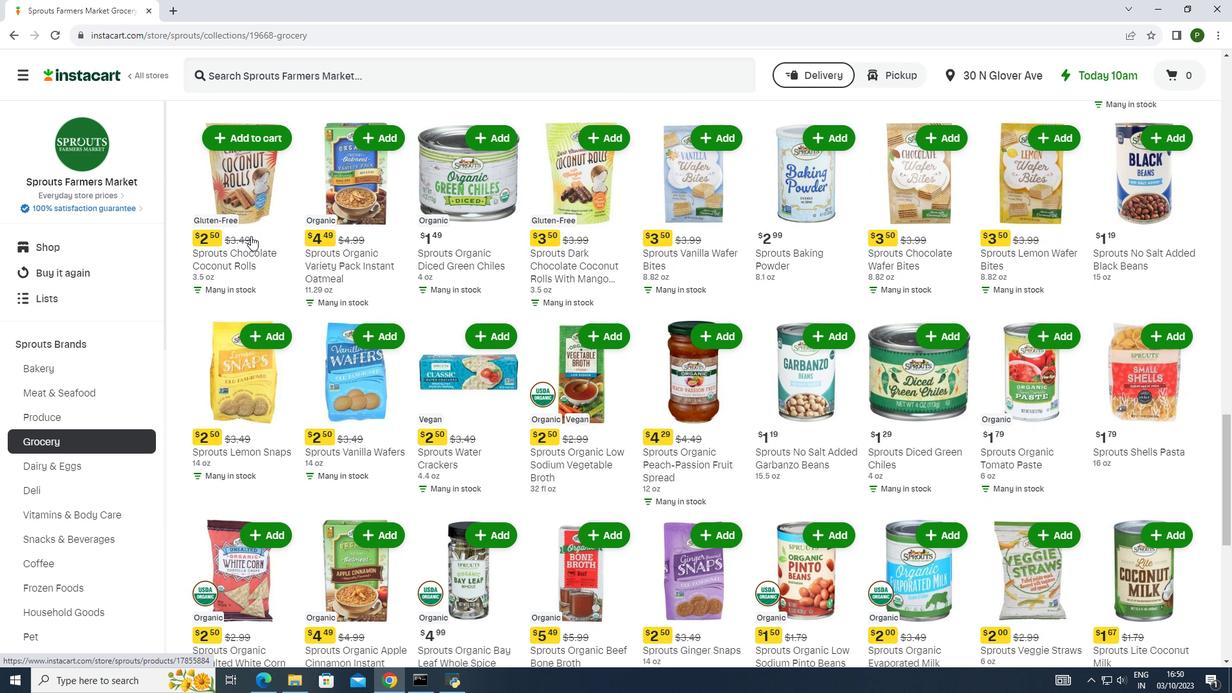 
Action: Mouse scrolled (250, 235) with delta (0, 0)
Screenshot: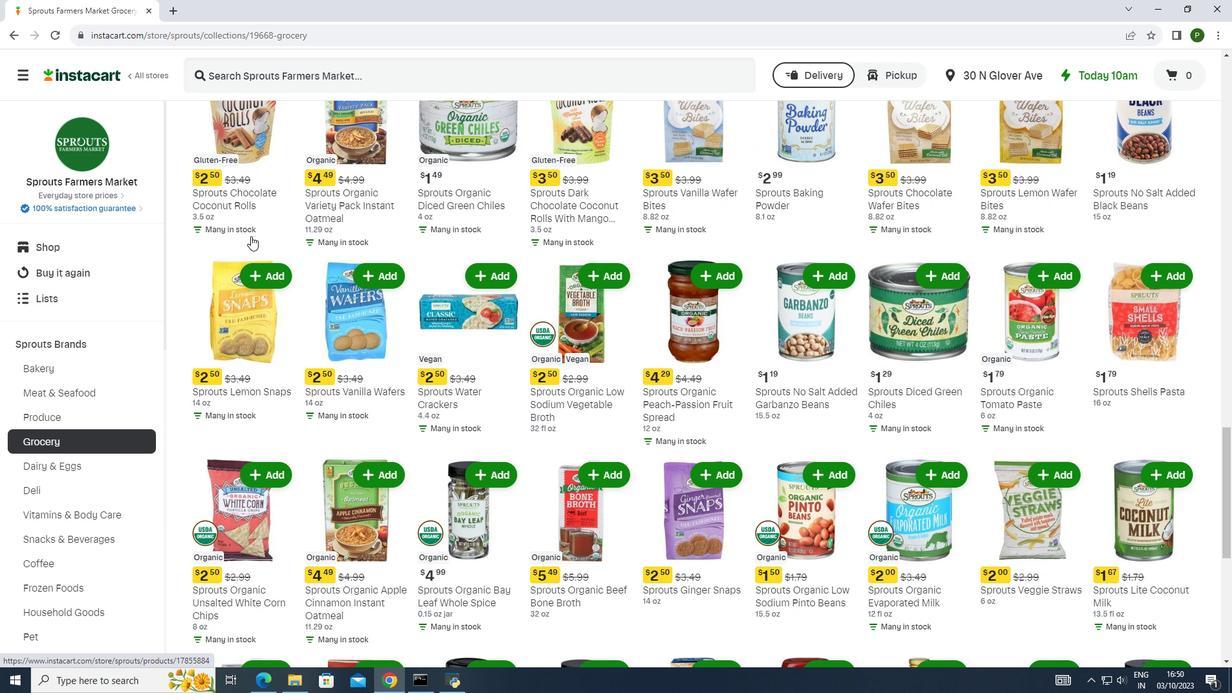 
Action: Mouse scrolled (250, 235) with delta (0, 0)
Screenshot: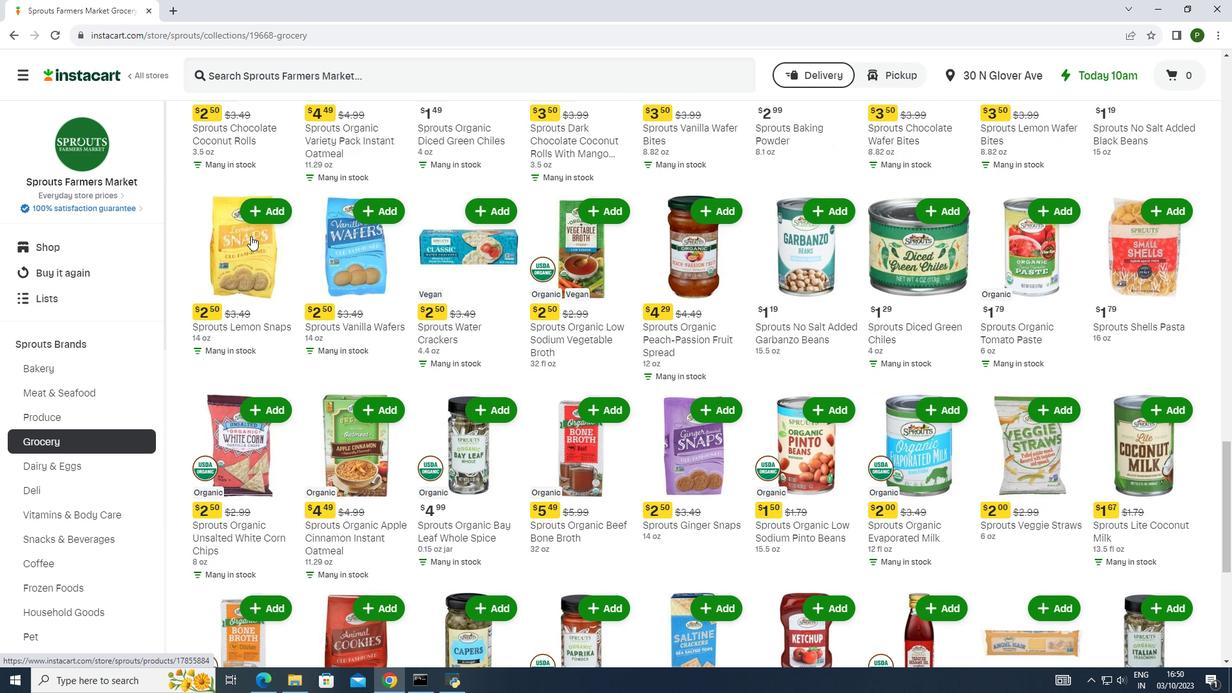 
Action: Mouse scrolled (250, 235) with delta (0, 0)
Screenshot: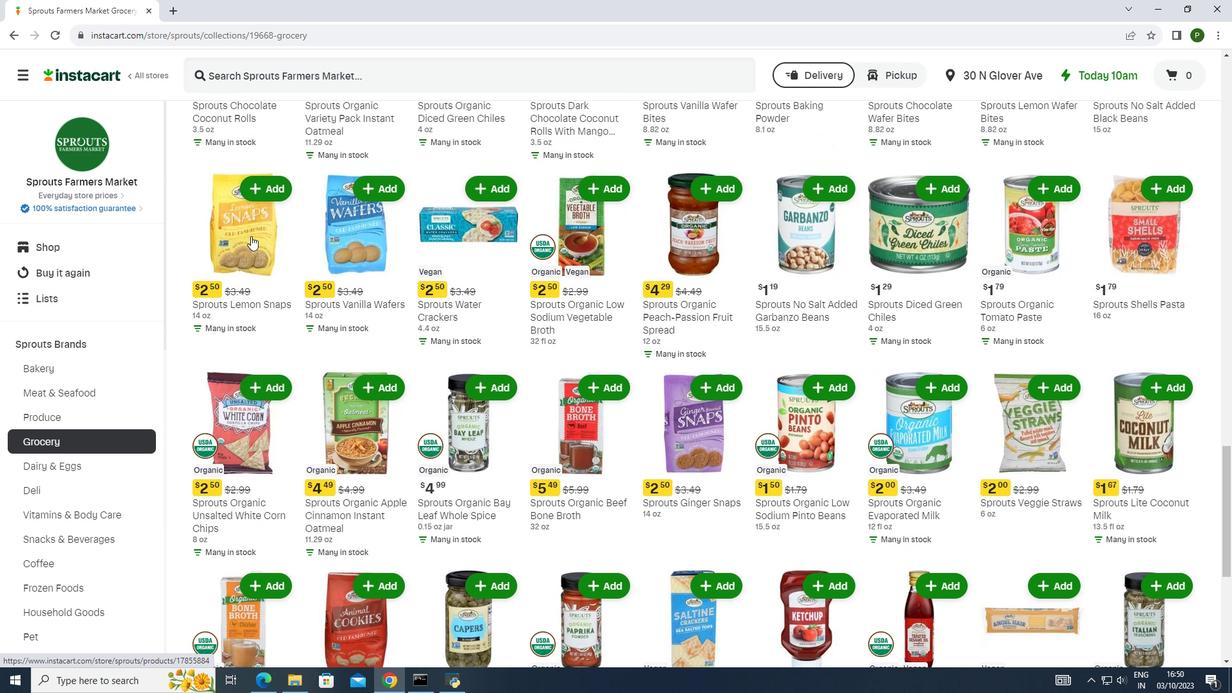 
Action: Mouse scrolled (250, 235) with delta (0, 0)
Screenshot: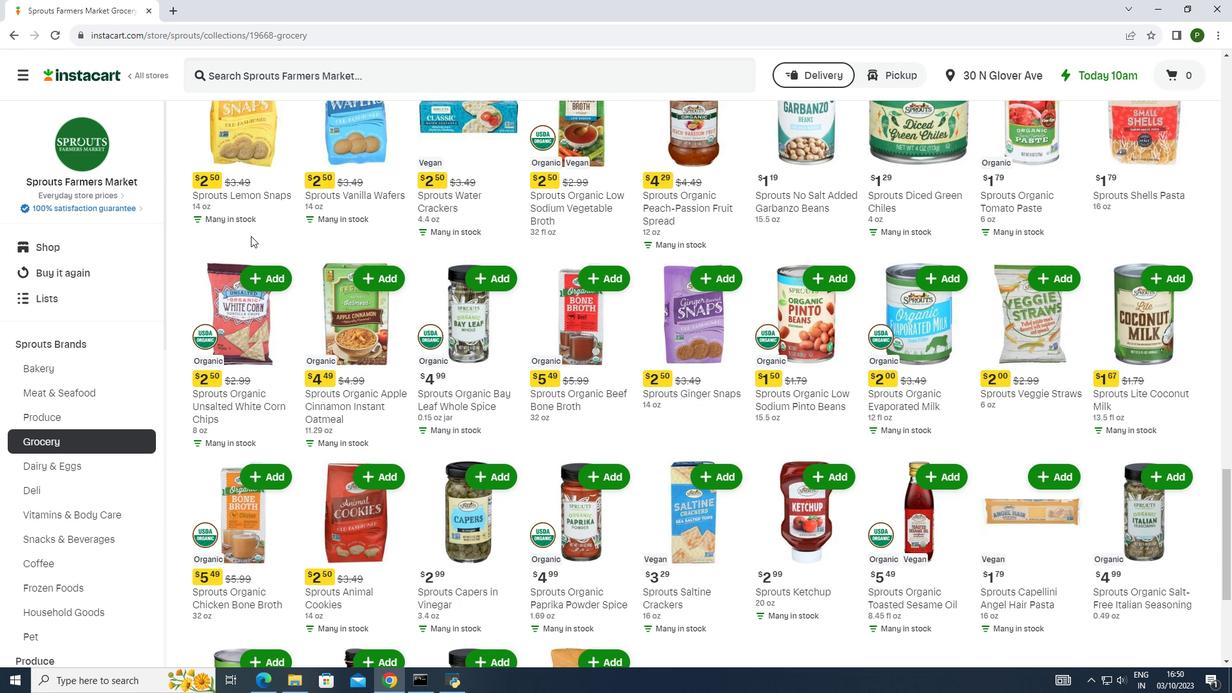 
Action: Mouse scrolled (250, 235) with delta (0, 0)
Screenshot: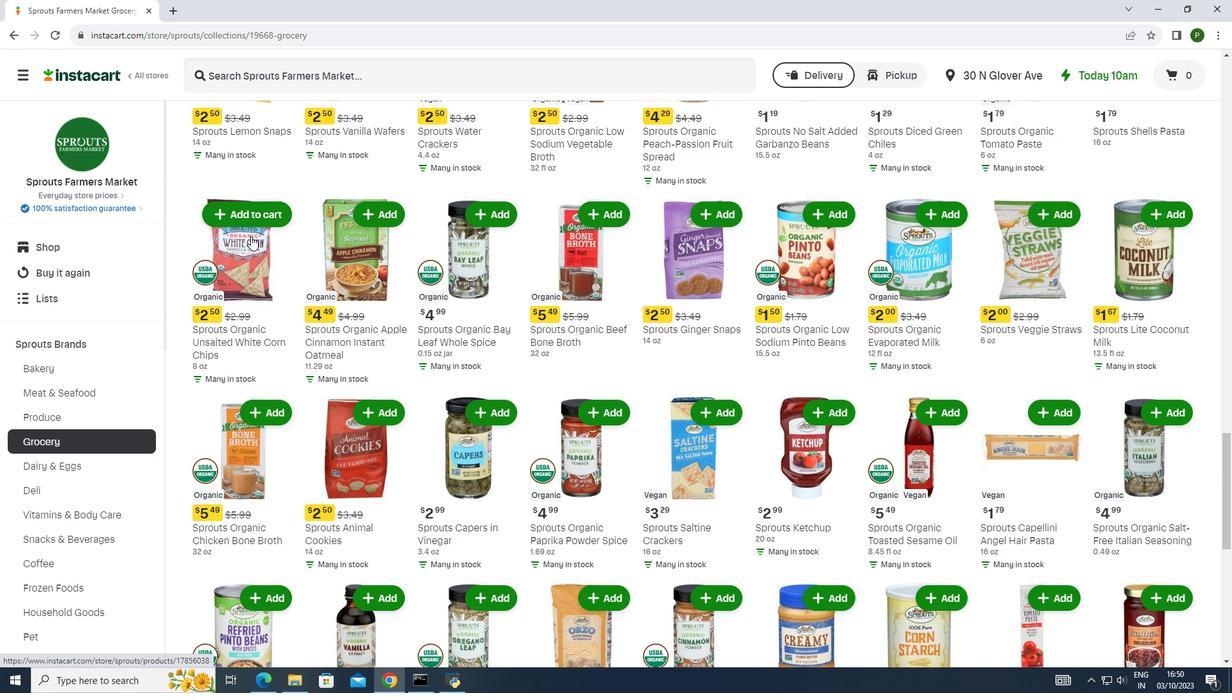 
Action: Mouse scrolled (250, 235) with delta (0, 0)
Screenshot: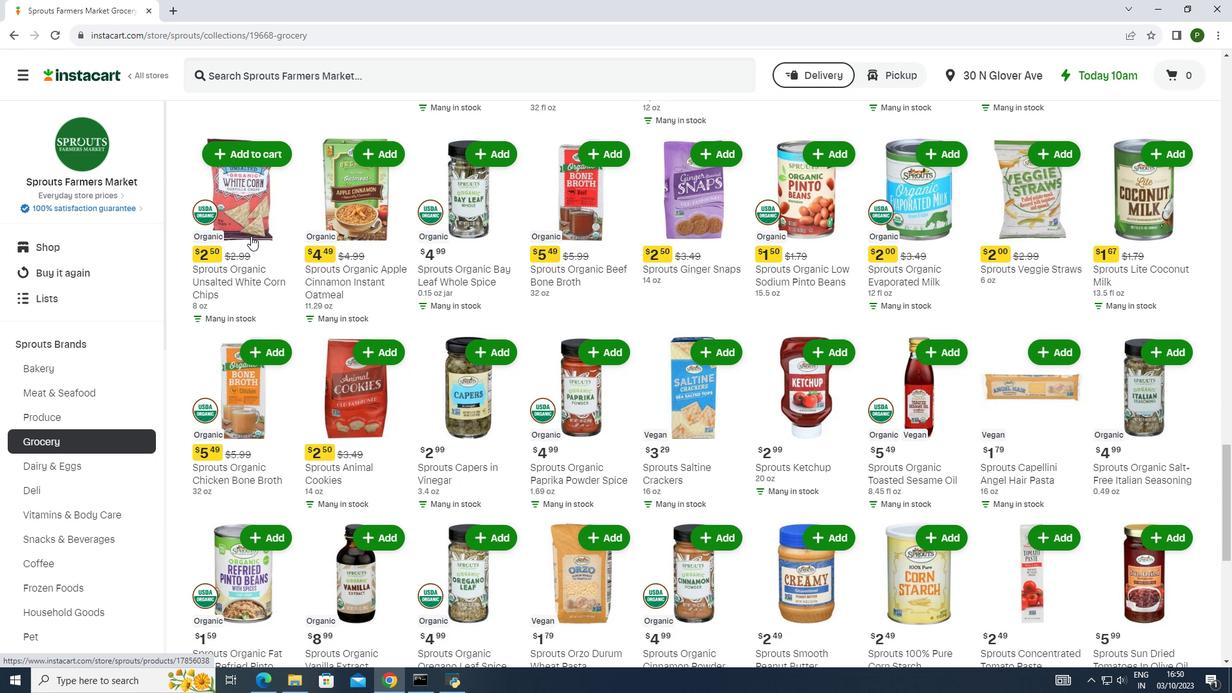 
Action: Mouse scrolled (250, 235) with delta (0, 0)
Screenshot: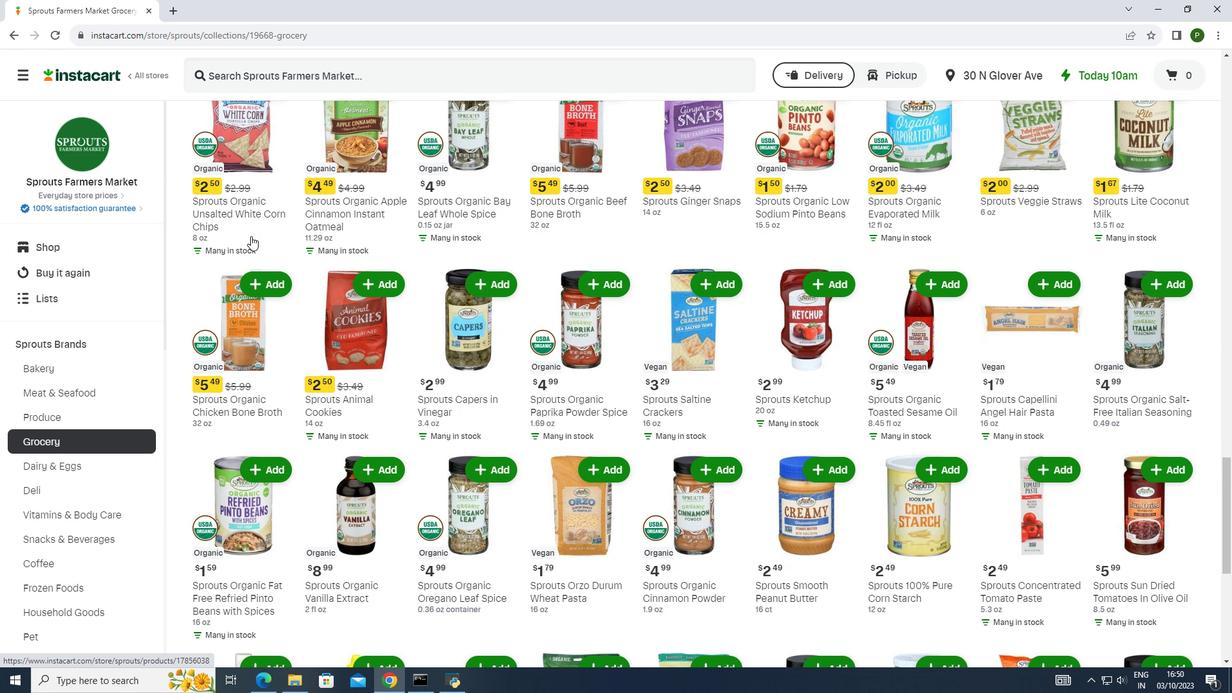 
Action: Mouse scrolled (250, 235) with delta (0, 0)
Screenshot: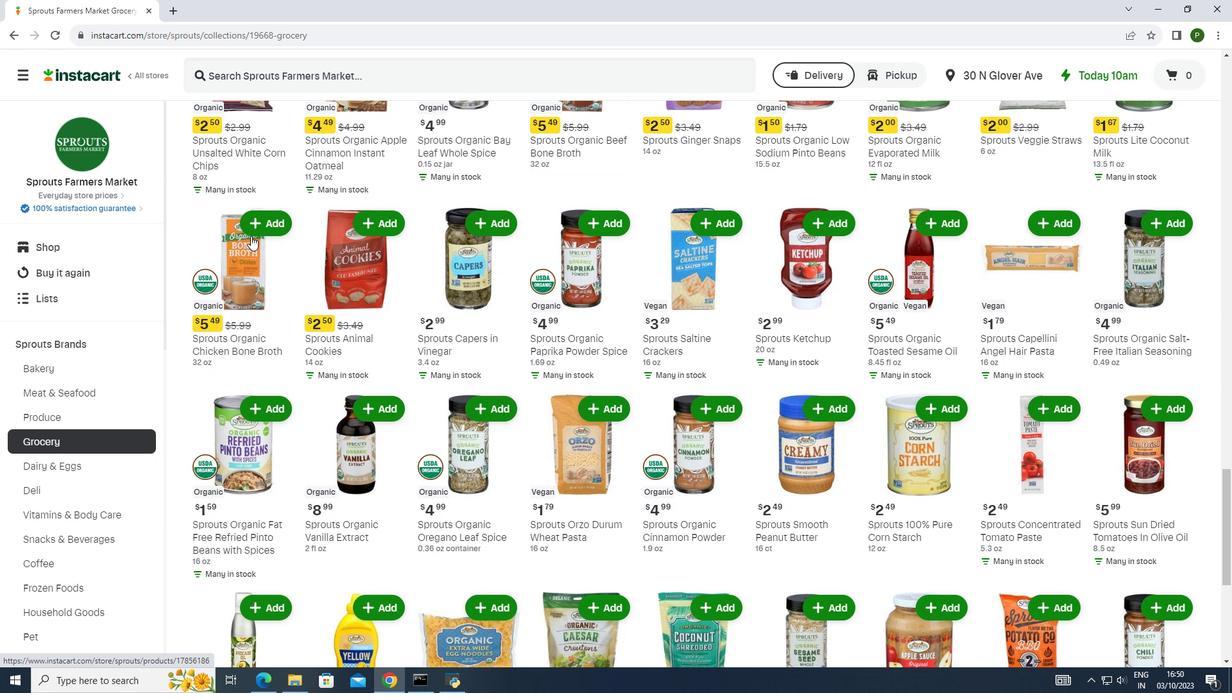 
Action: Mouse scrolled (250, 235) with delta (0, 0)
Screenshot: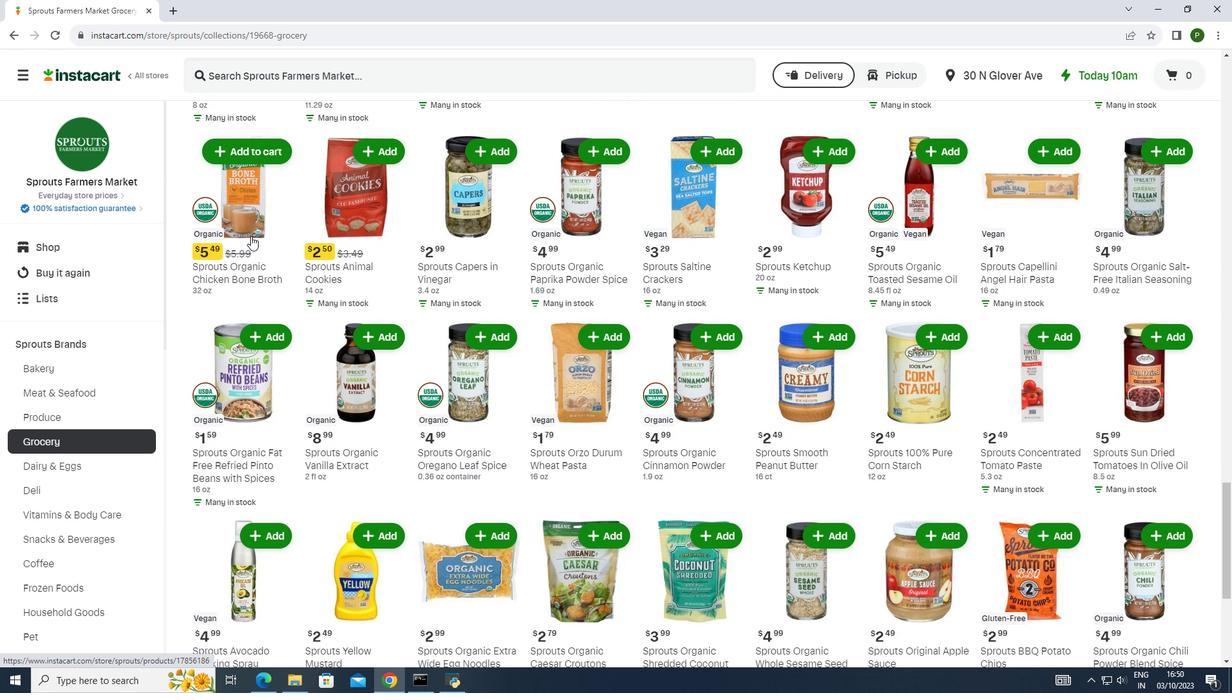 
Action: Mouse scrolled (250, 235) with delta (0, 0)
Screenshot: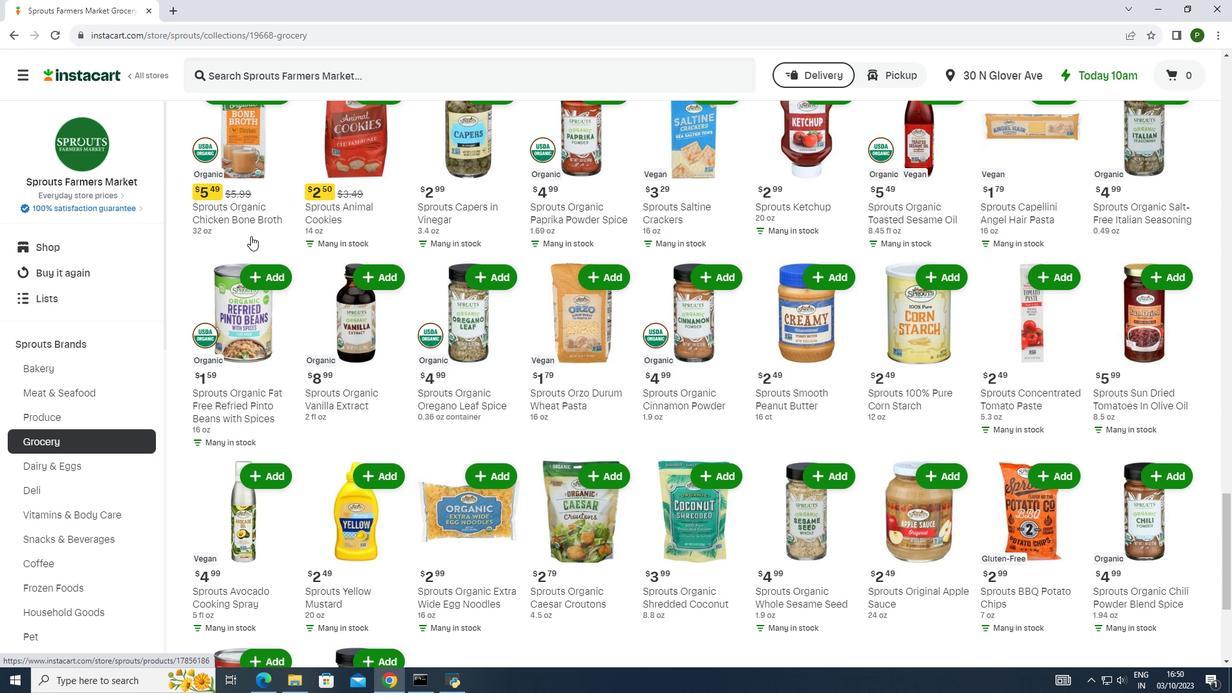 
Action: Mouse scrolled (250, 235) with delta (0, 0)
Screenshot: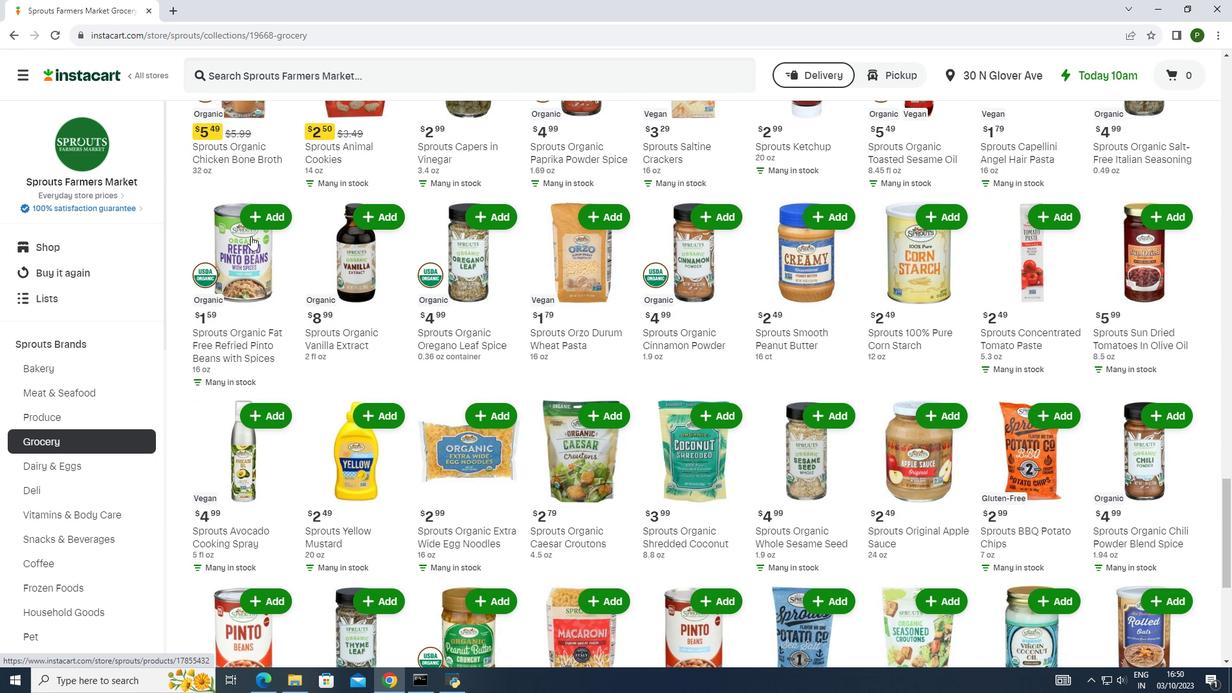 
Action: Mouse scrolled (250, 235) with delta (0, 0)
Screenshot: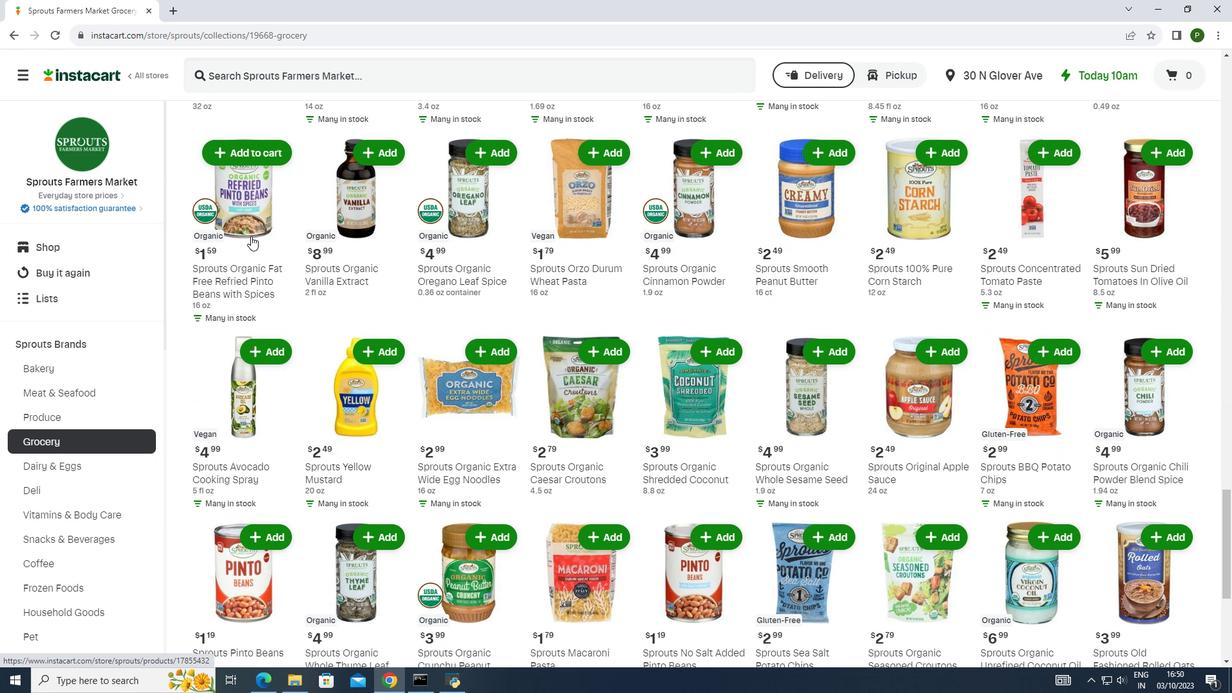 
Action: Mouse scrolled (250, 235) with delta (0, 0)
Screenshot: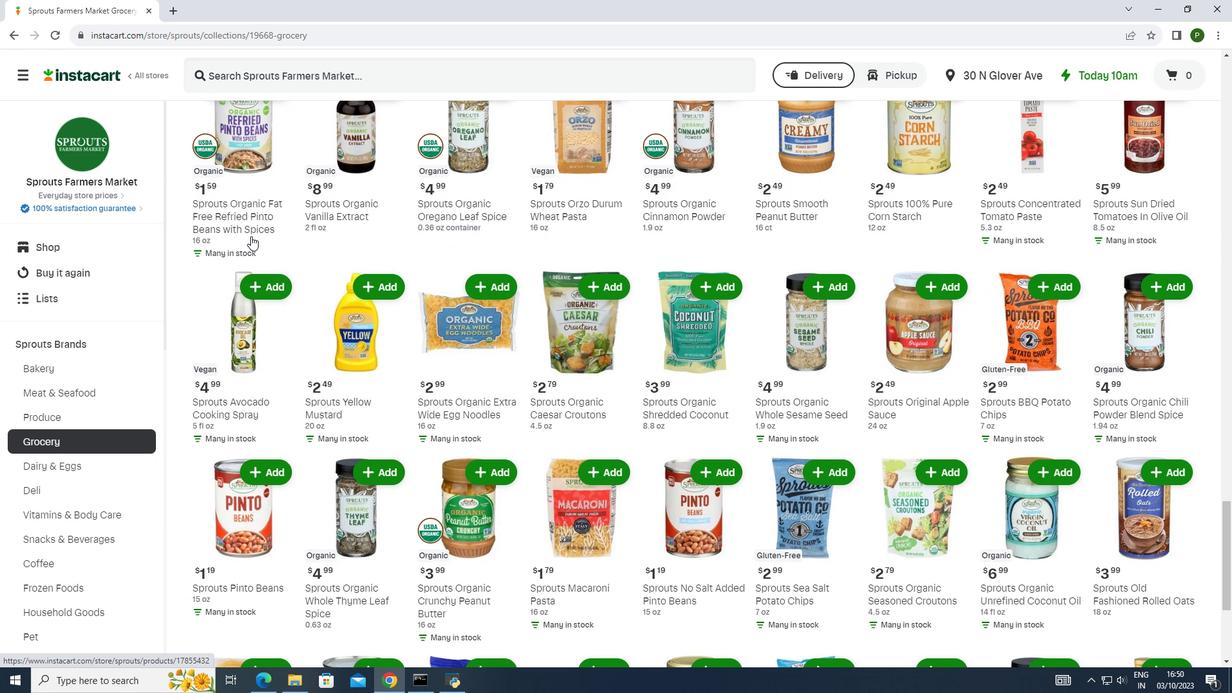 
Action: Mouse scrolled (250, 235) with delta (0, 0)
Screenshot: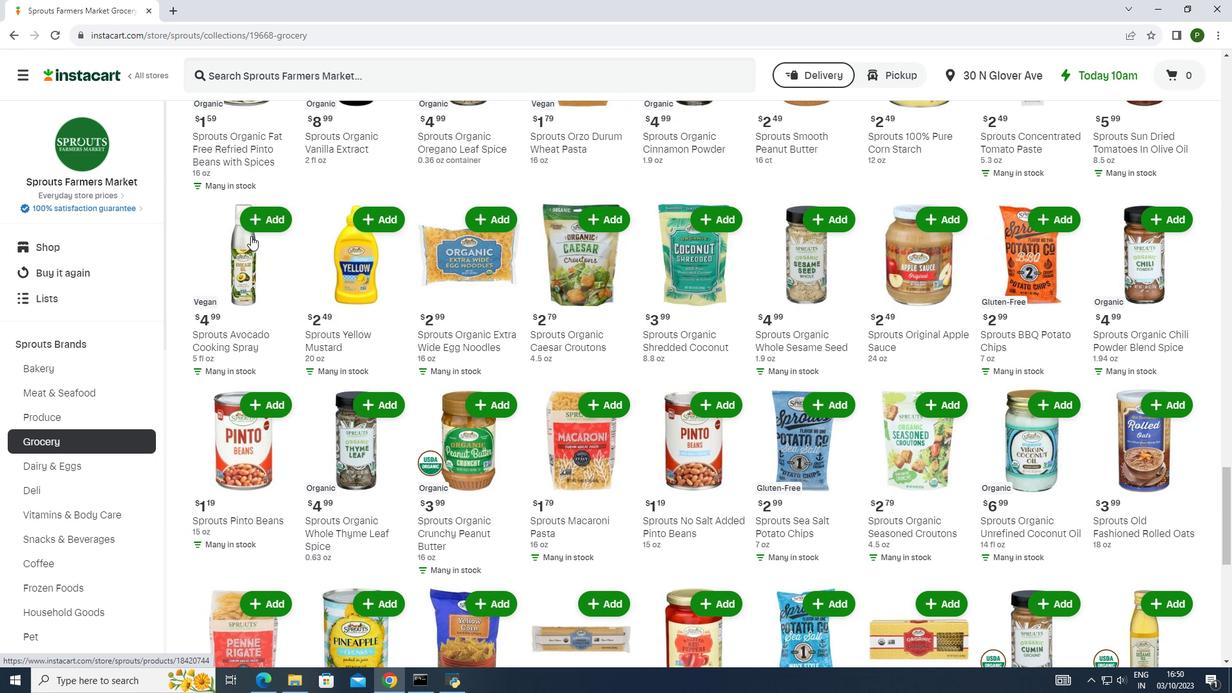 
Action: Mouse scrolled (250, 235) with delta (0, 0)
Screenshot: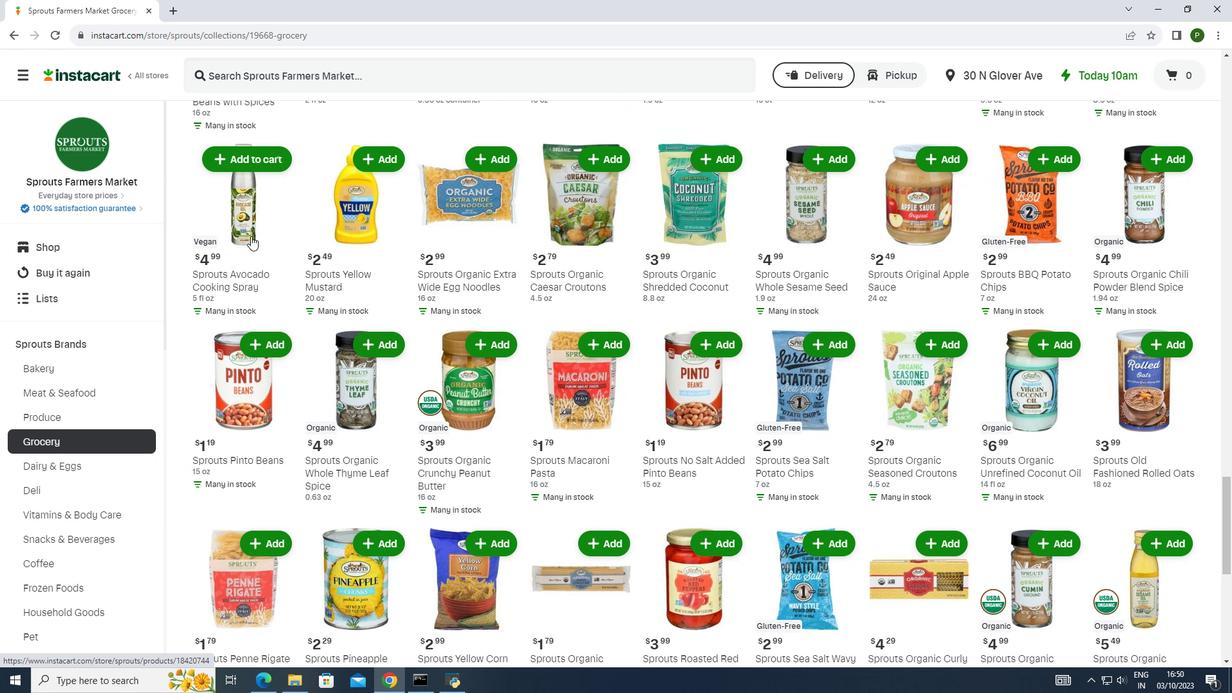 
Action: Mouse scrolled (250, 235) with delta (0, 0)
Screenshot: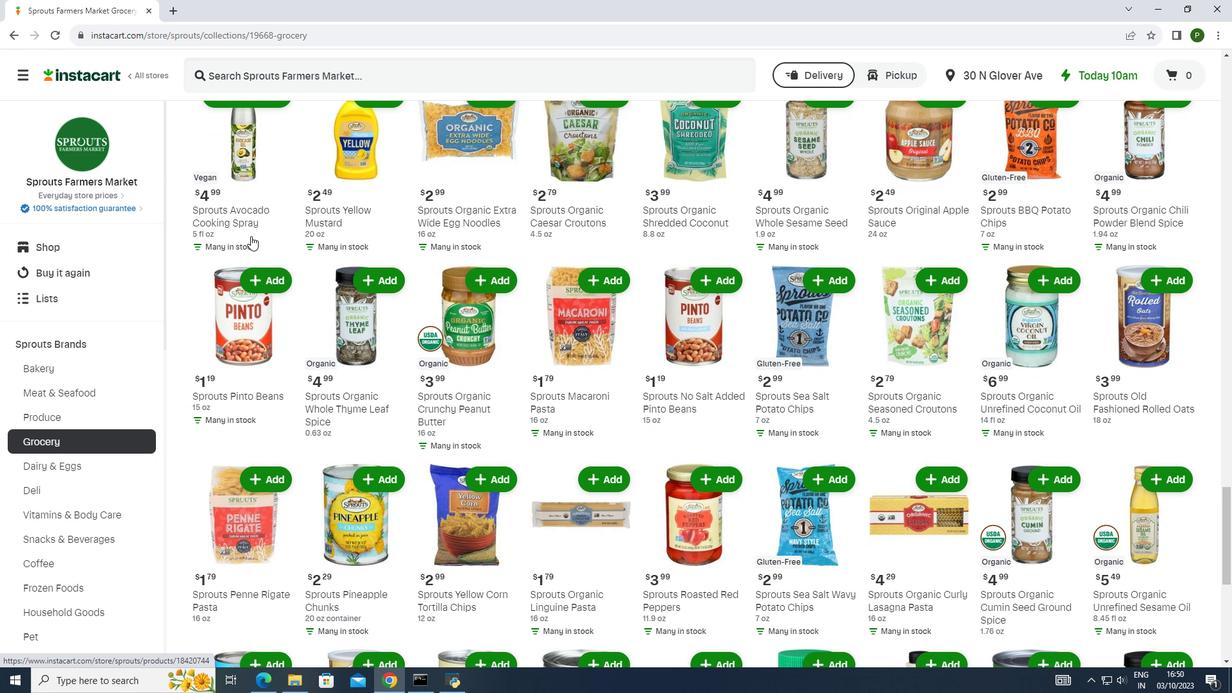 
Action: Mouse scrolled (250, 235) with delta (0, 0)
Screenshot: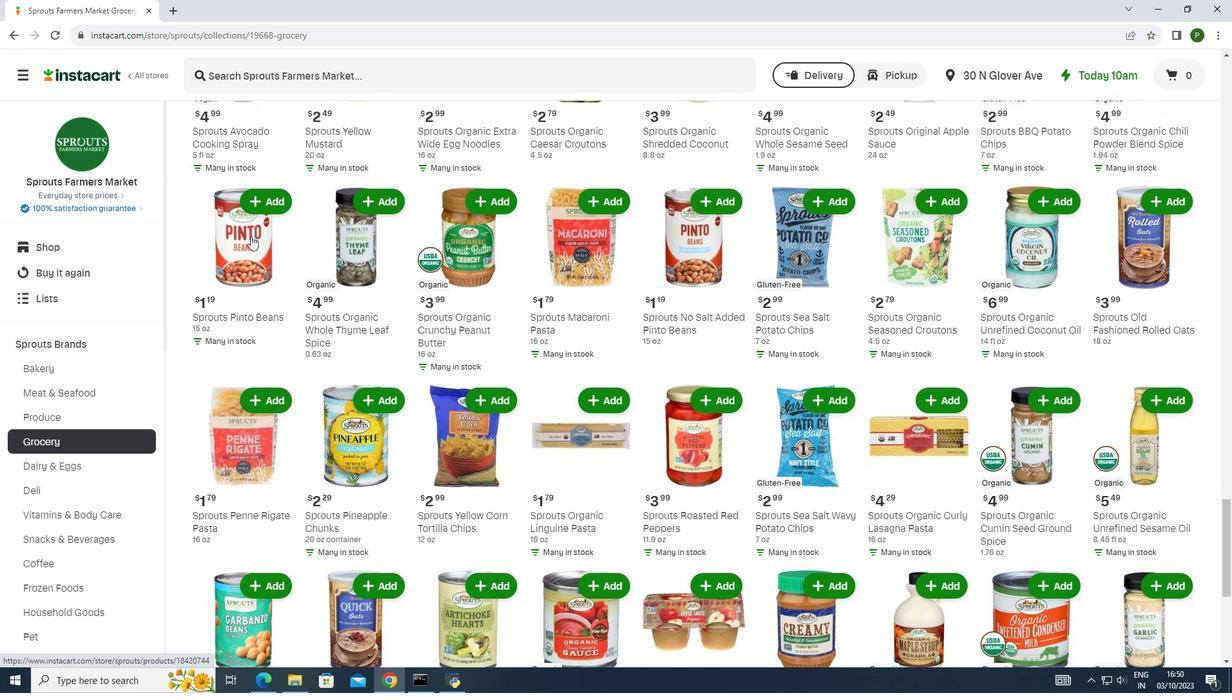 
Action: Mouse scrolled (250, 235) with delta (0, 0)
Screenshot: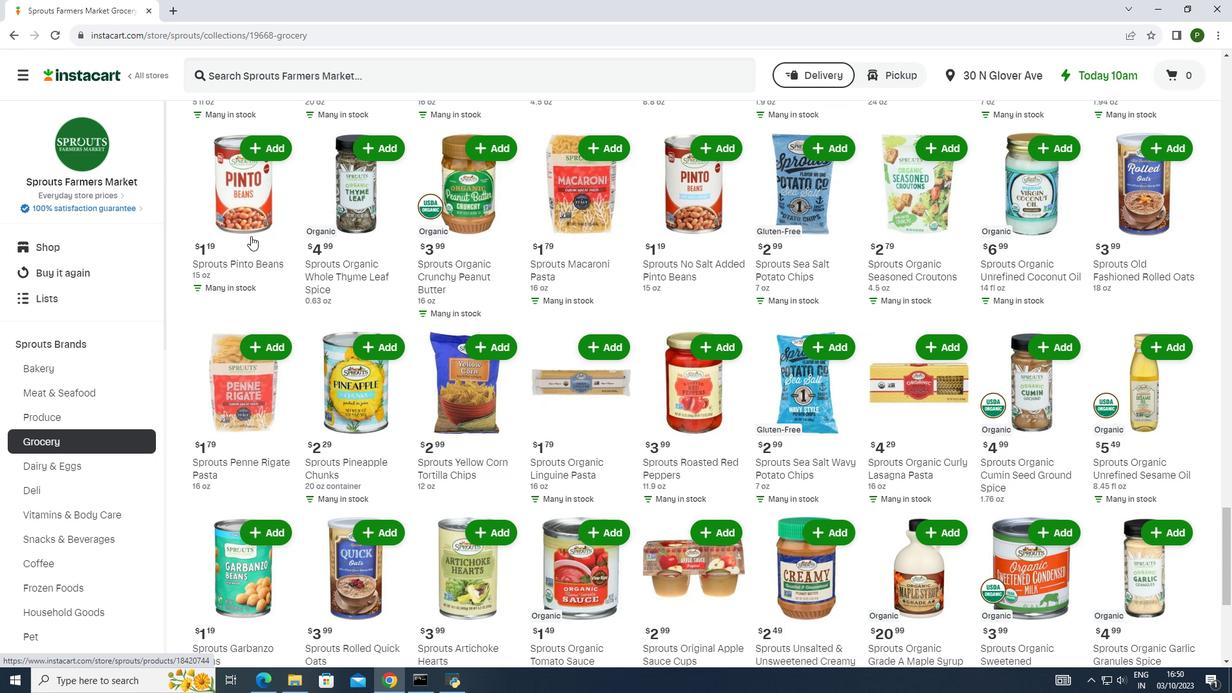 
Action: Mouse scrolled (250, 235) with delta (0, 0)
Screenshot: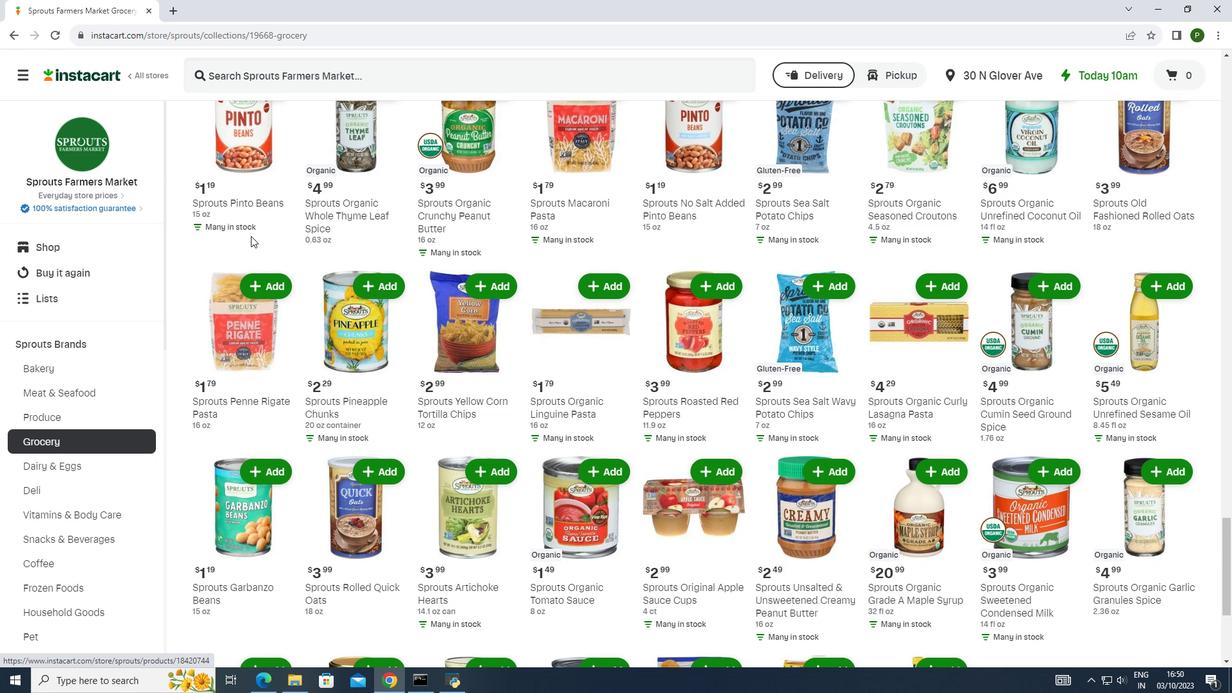 
Action: Mouse scrolled (250, 235) with delta (0, 0)
Screenshot: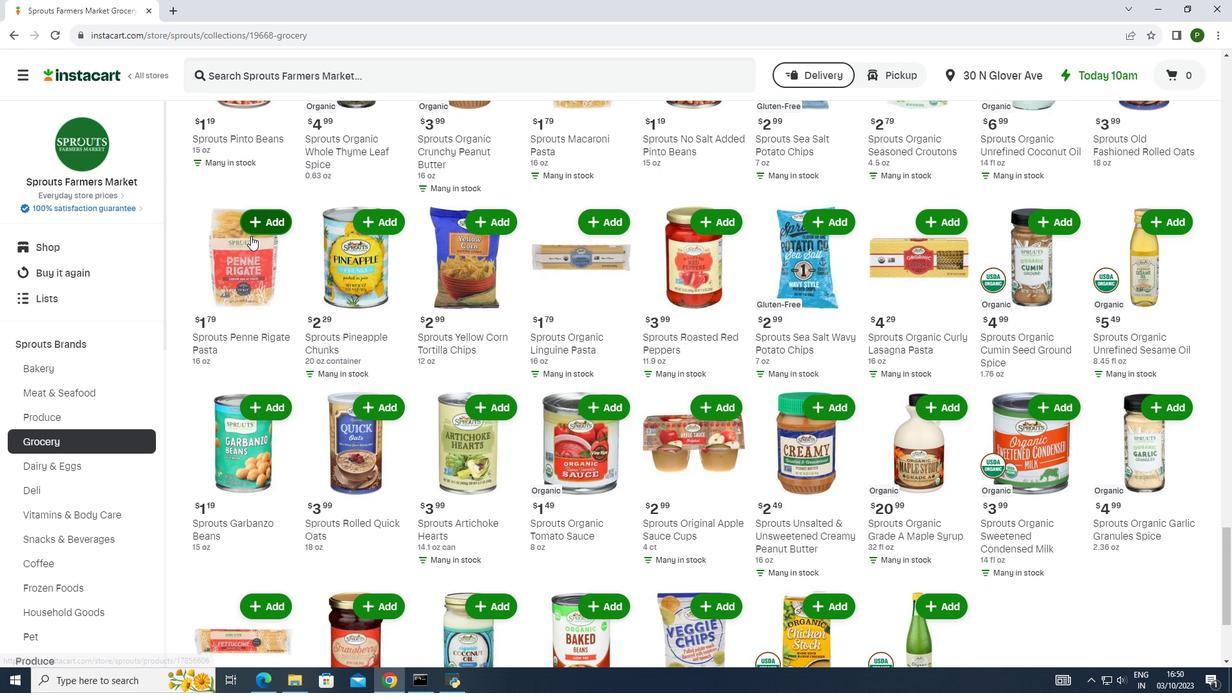 
Action: Mouse scrolled (250, 235) with delta (0, 0)
Screenshot: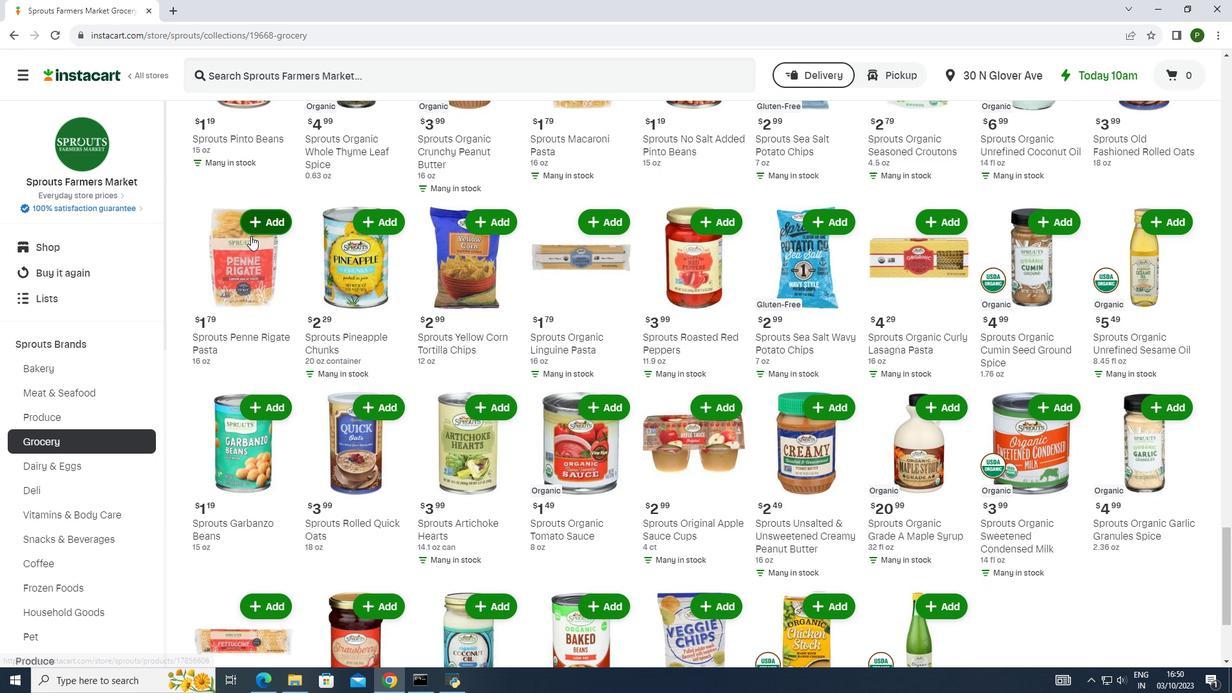 
Action: Mouse scrolled (250, 235) with delta (0, 0)
Screenshot: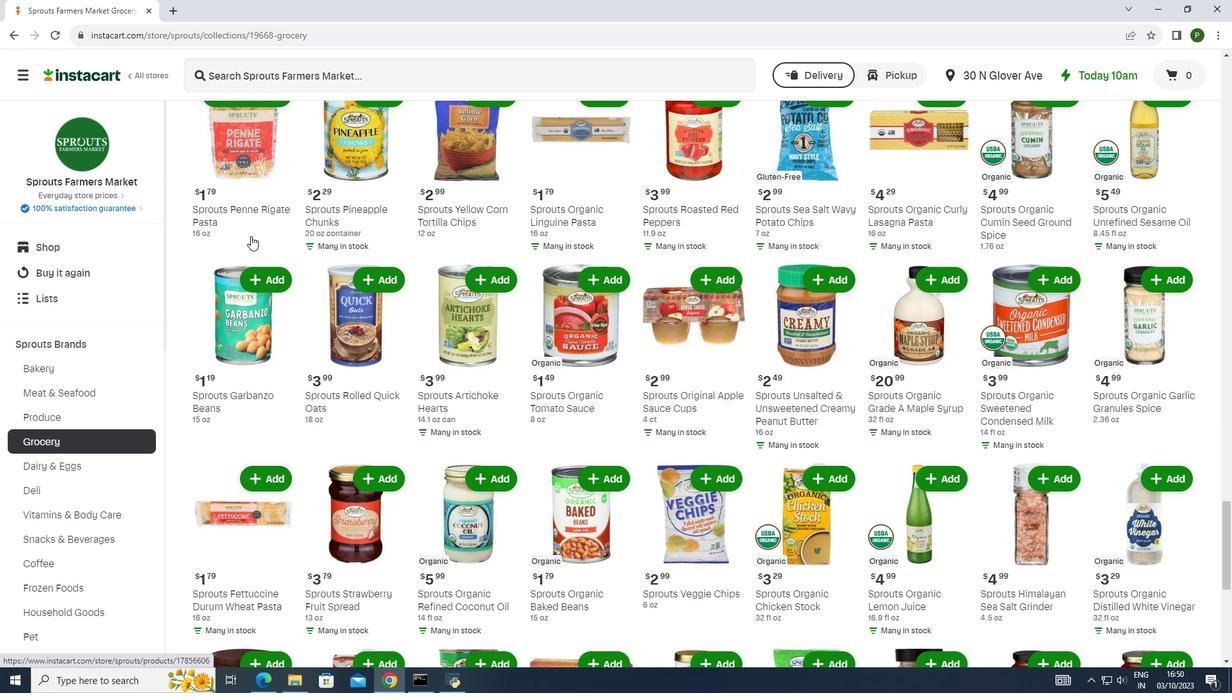 
Action: Mouse scrolled (250, 235) with delta (0, 0)
Screenshot: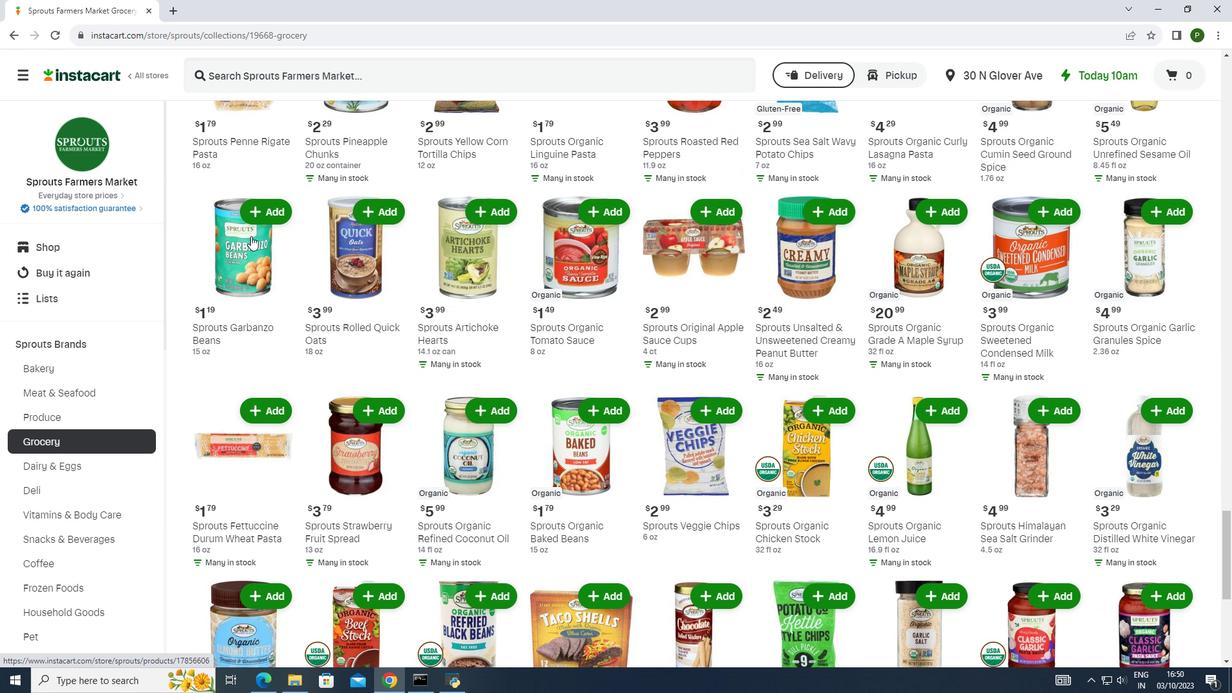 
Action: Mouse scrolled (250, 235) with delta (0, 0)
Screenshot: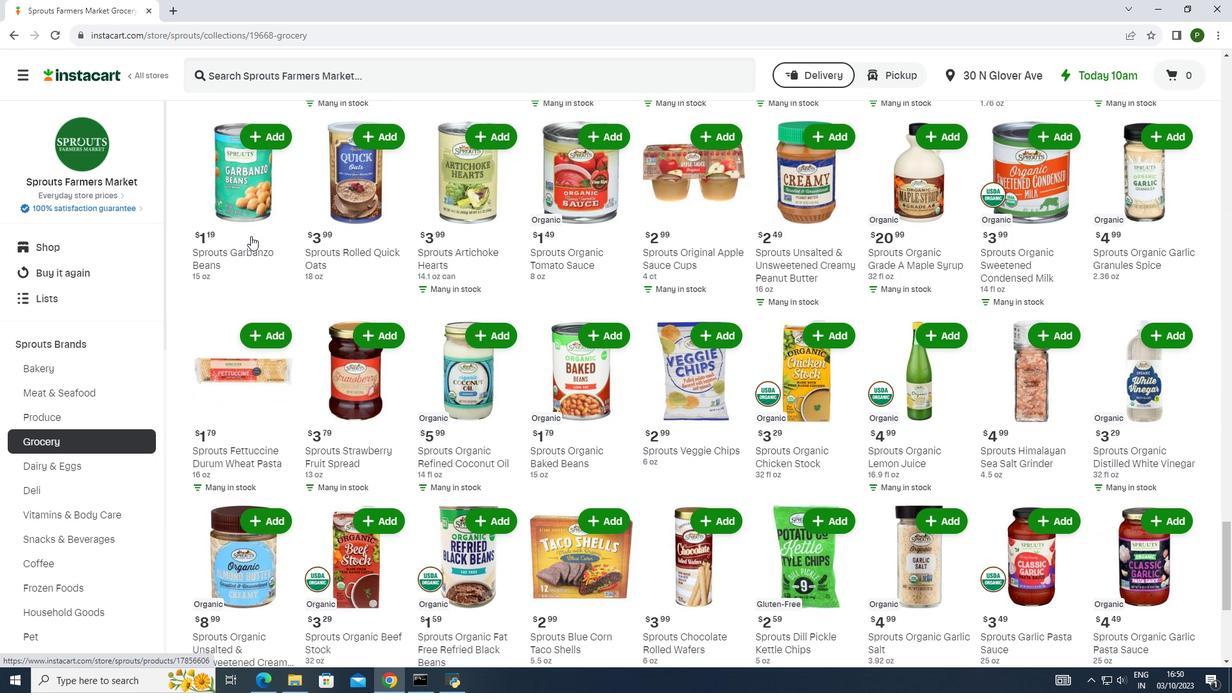
Action: Mouse scrolled (250, 235) with delta (0, 0)
Screenshot: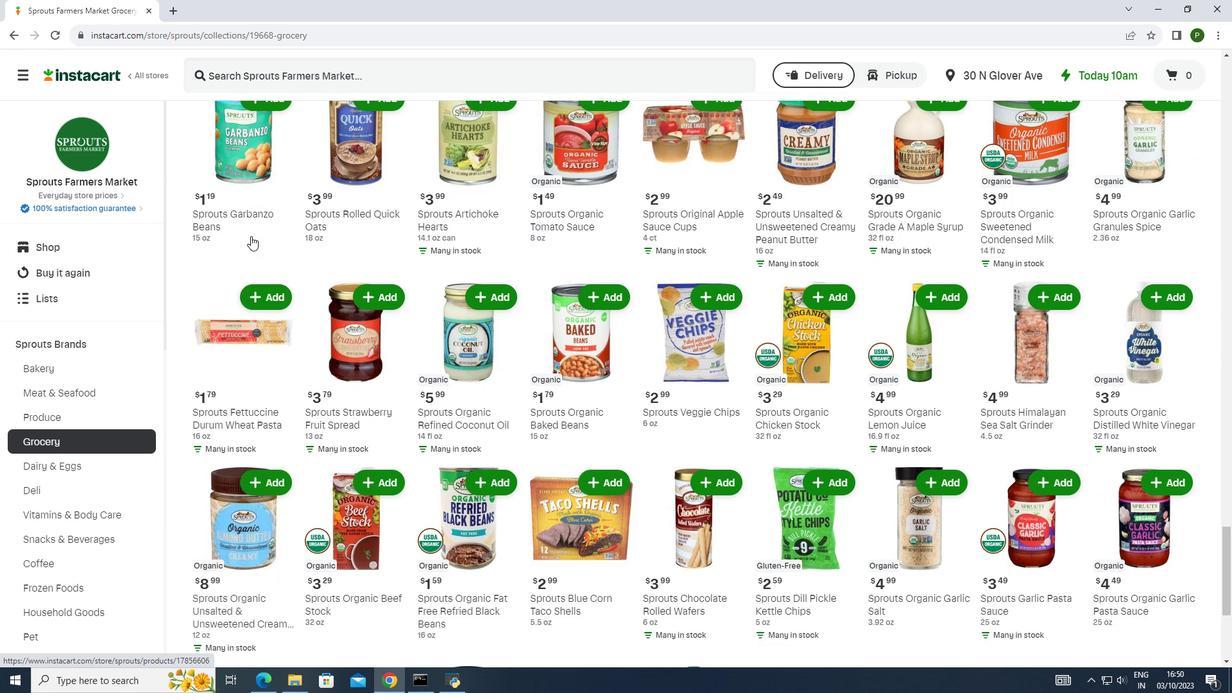 
Action: Mouse scrolled (250, 235) with delta (0, 0)
Screenshot: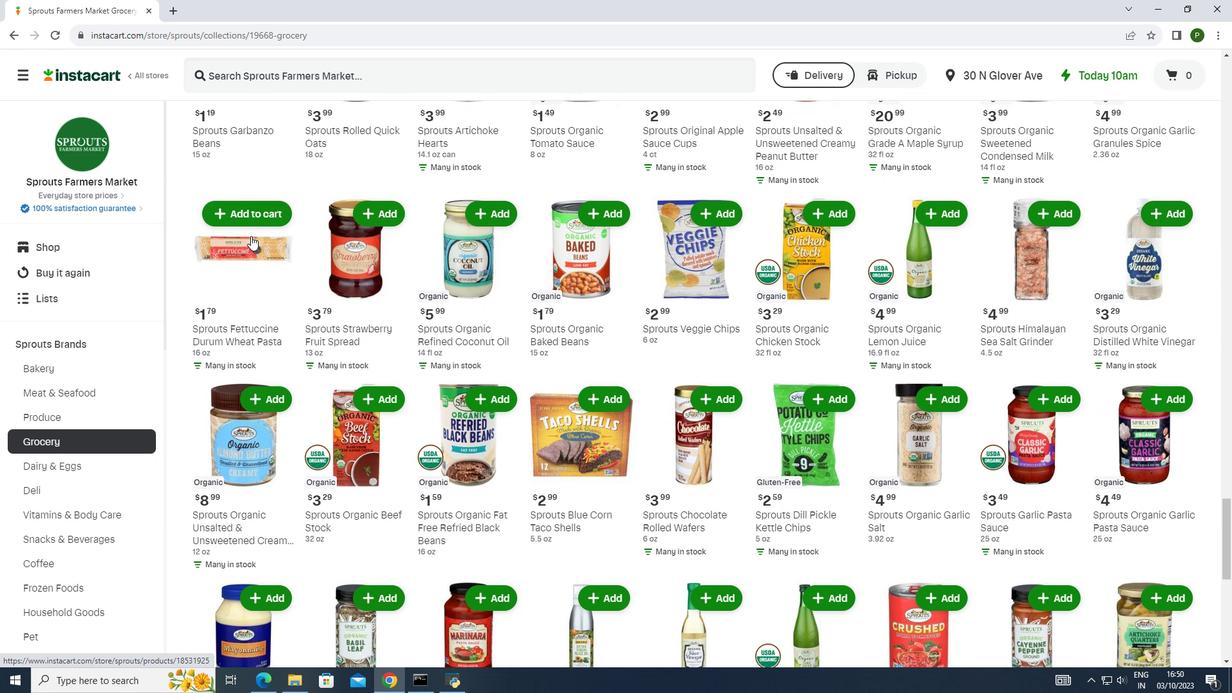 
Action: Mouse scrolled (250, 235) with delta (0, 0)
Screenshot: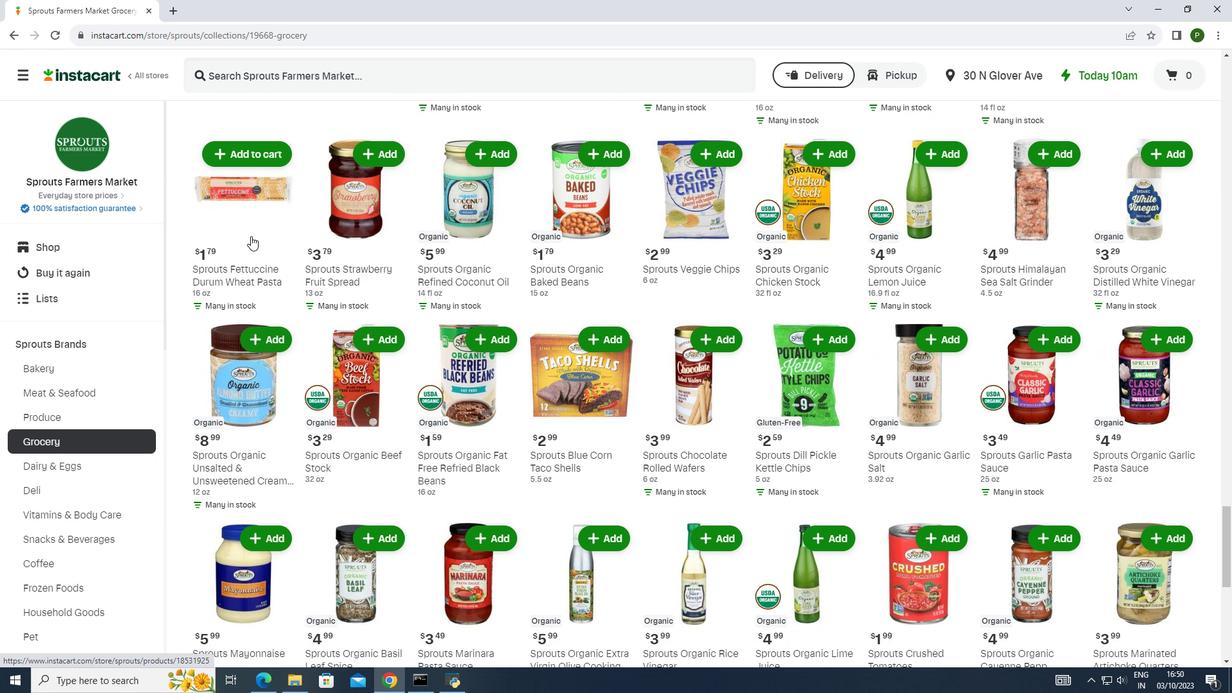 
Action: Mouse scrolled (250, 235) with delta (0, 0)
Screenshot: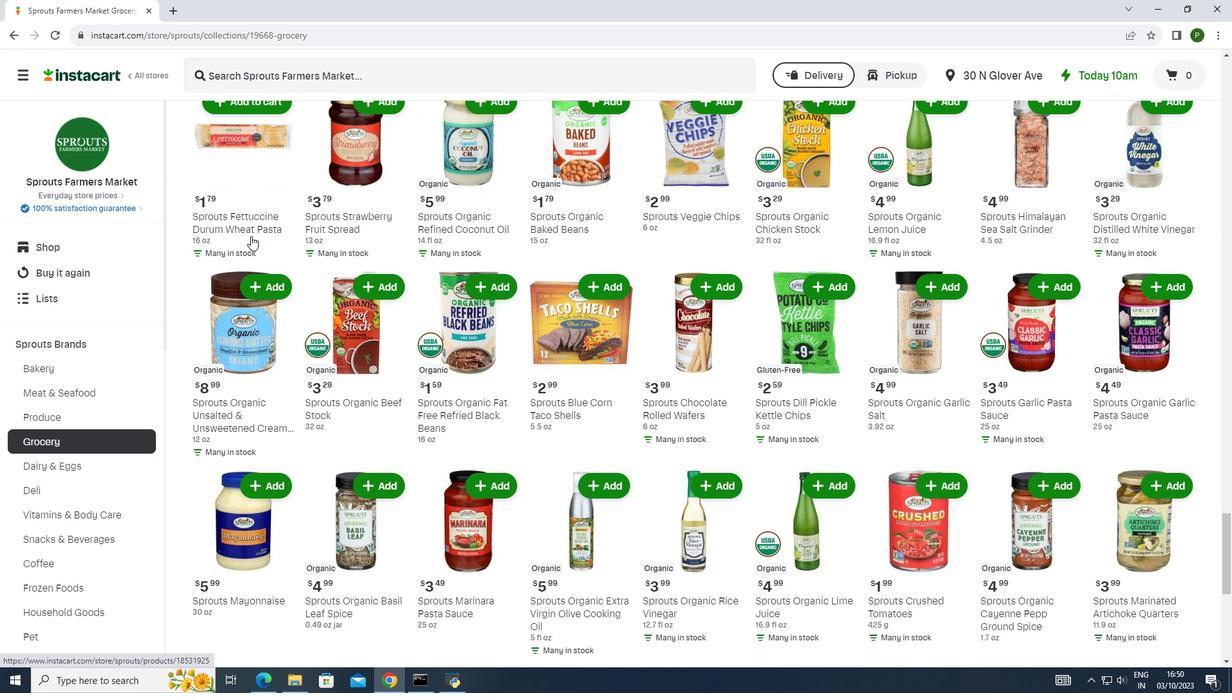 
Action: Mouse scrolled (250, 235) with delta (0, 0)
Screenshot: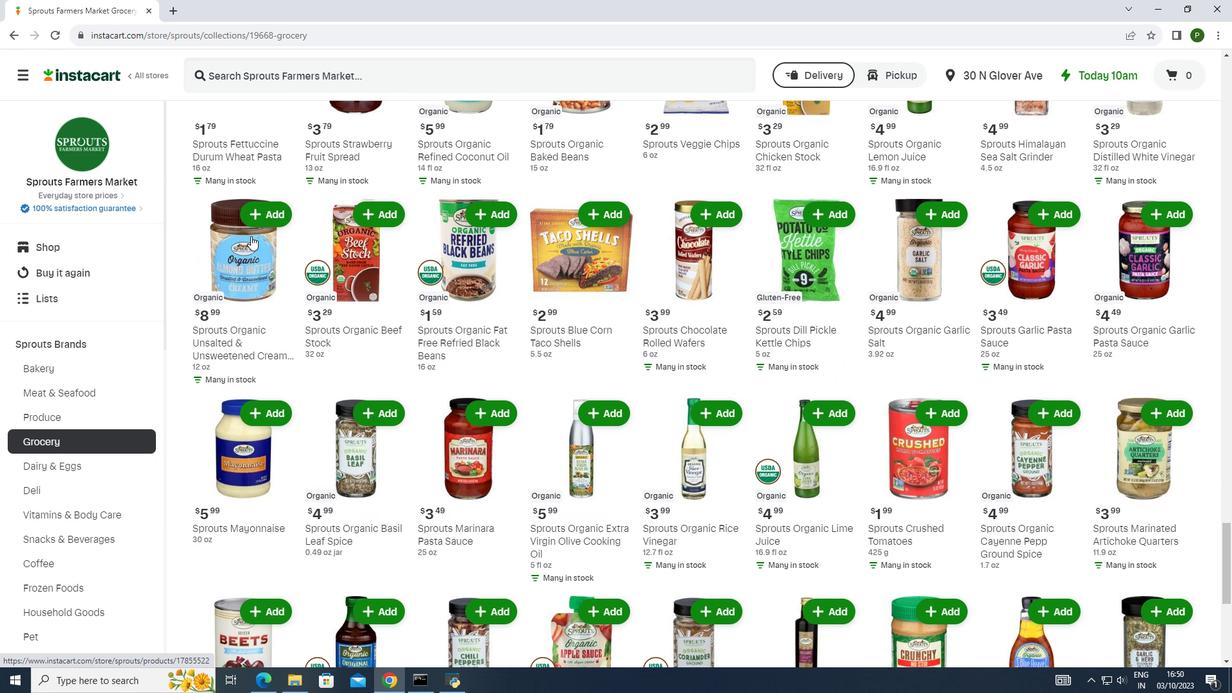 
Action: Mouse moved to (252, 245)
Screenshot: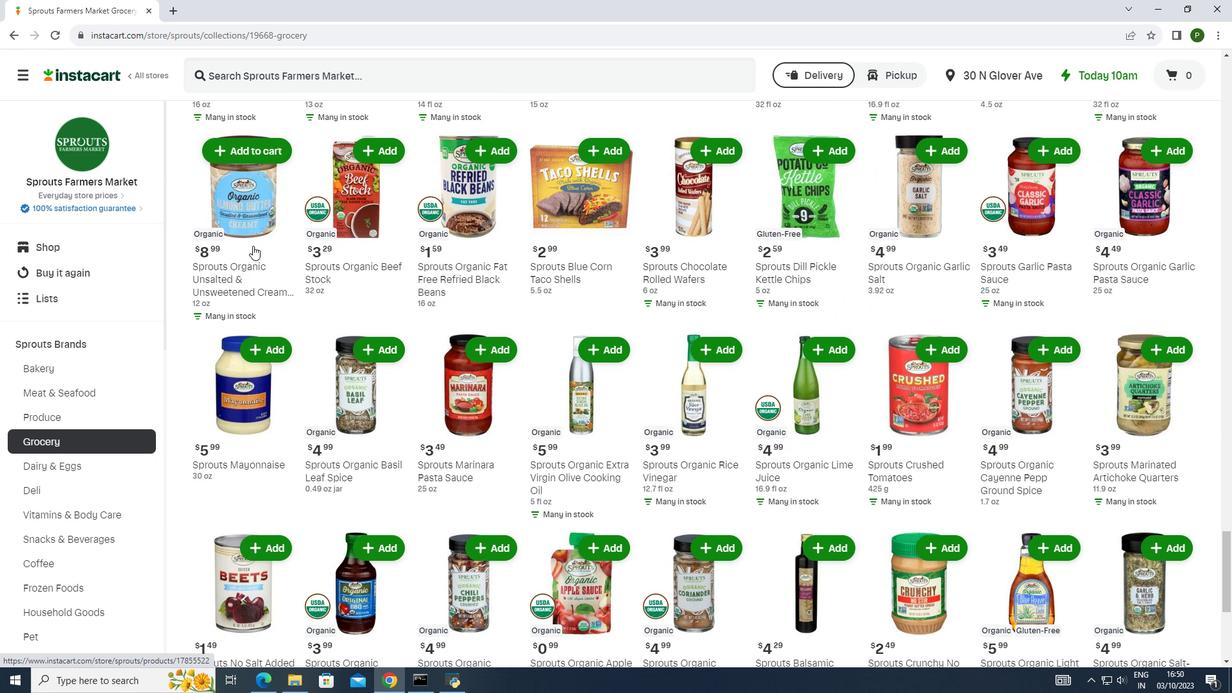 
Action: Mouse scrolled (252, 245) with delta (0, 0)
Screenshot: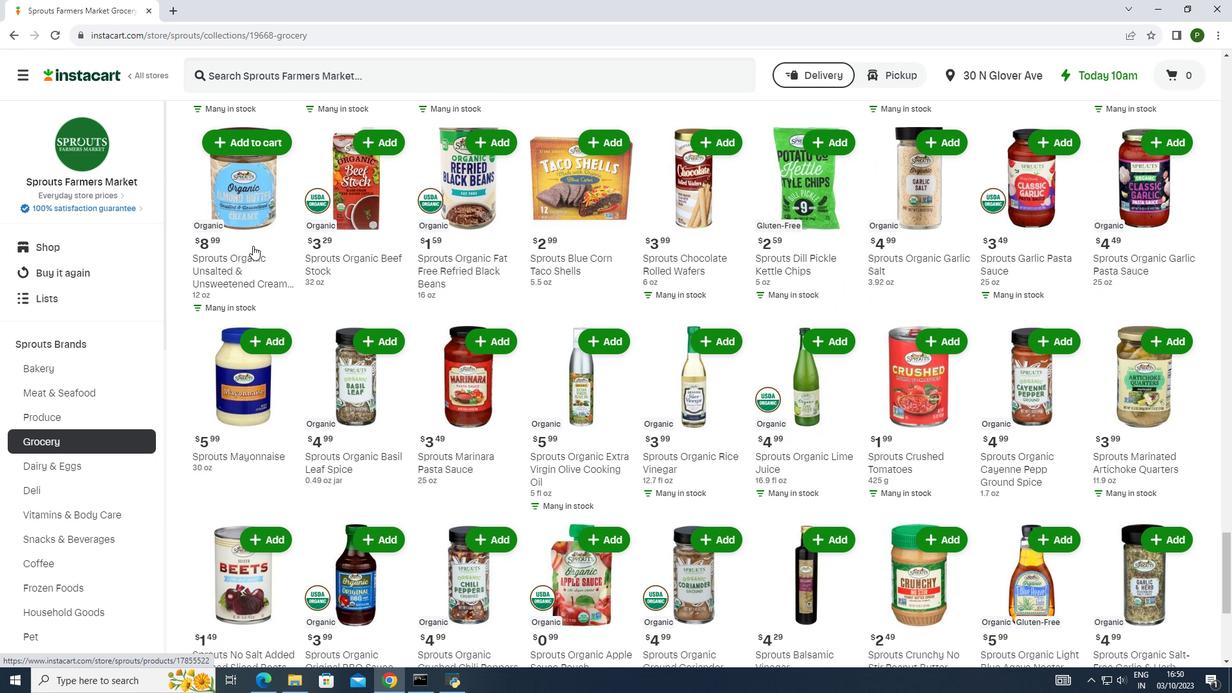 
Action: Mouse moved to (472, 284)
Screenshot: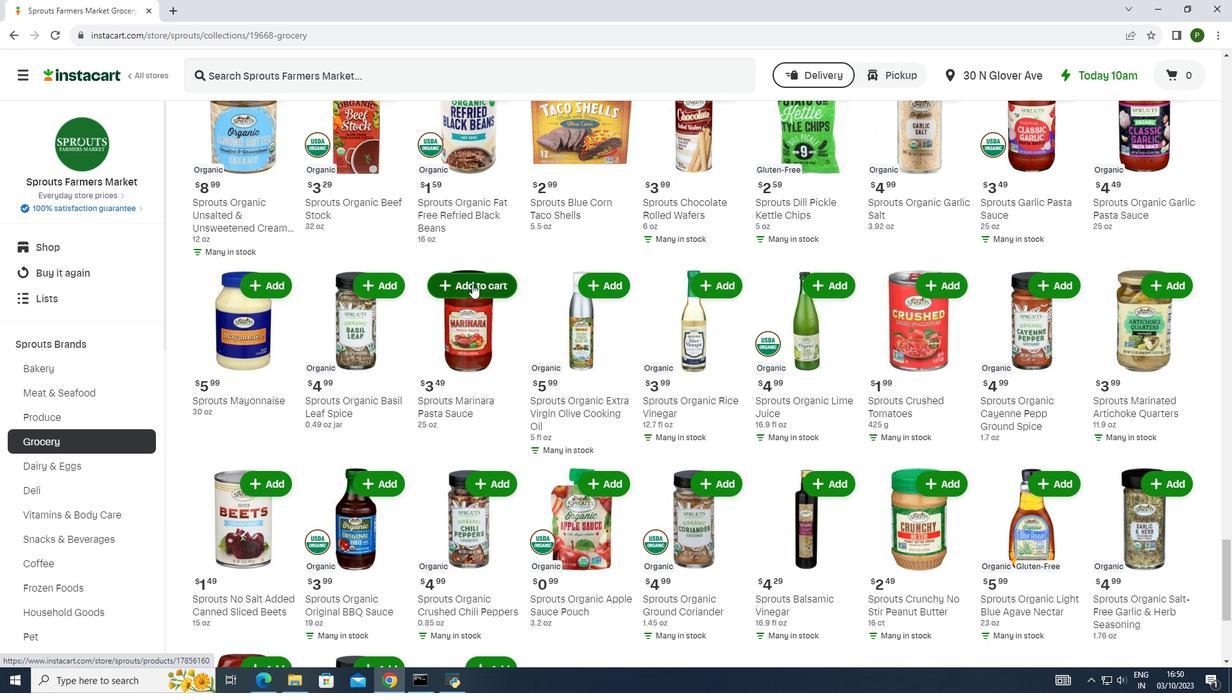 
Action: Mouse pressed left at (472, 284)
Screenshot: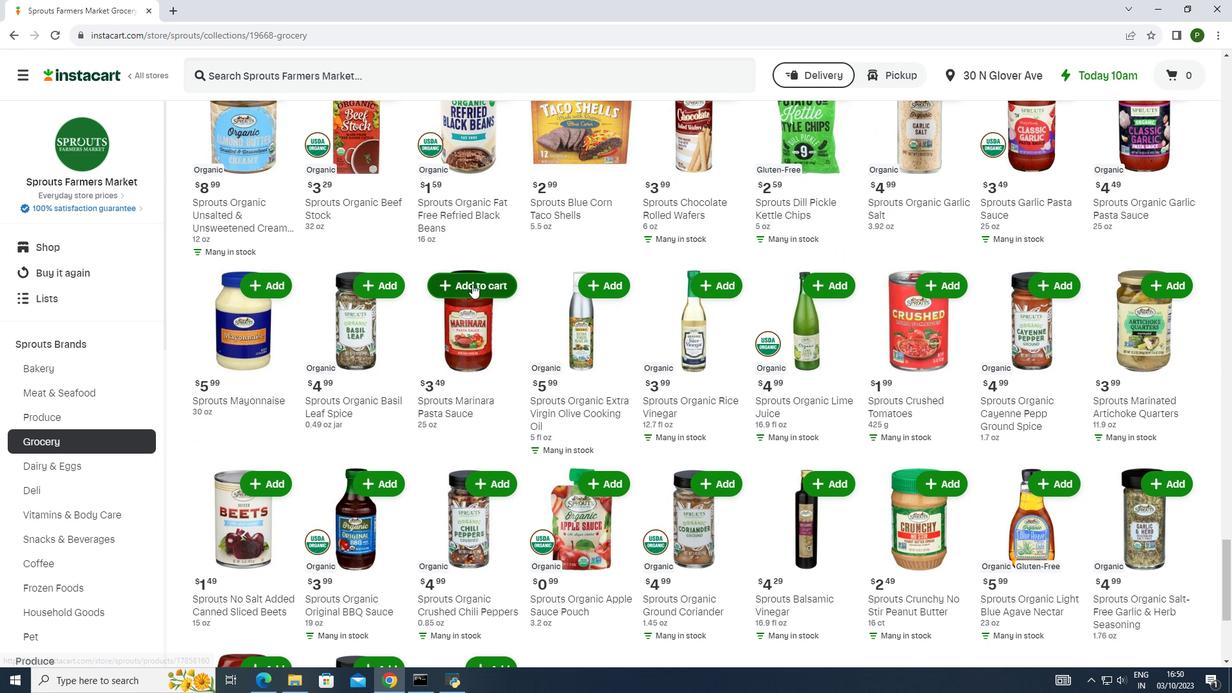 
